 Task: Open a blank google sheet and write heading  Product price data  Add product name:-  ' TOMS Shoe, UGG  Shoe, Wolverine Shoe, Z-Coil Shoe, Adidas shoe, Gucci T-shirt, Louis Vuitton bag, Zara Shirt, H&M jeans, Chanel perfume. ' in May Last week sales are  5000 to 5050. product price in between:-  5000 to 10000. Save page auditingSalesTargets_202
Action: Mouse moved to (236, 166)
Screenshot: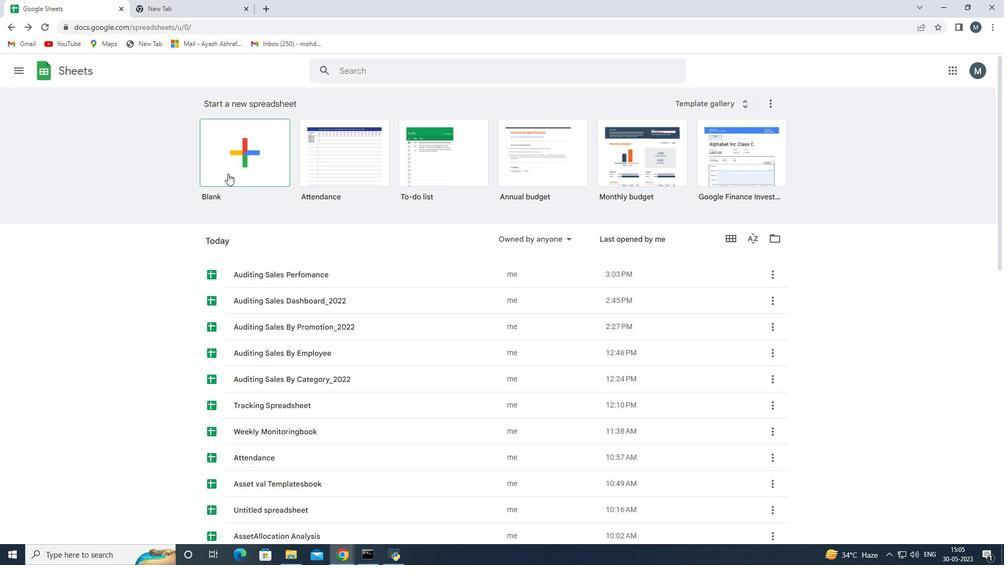 
Action: Mouse pressed left at (236, 166)
Screenshot: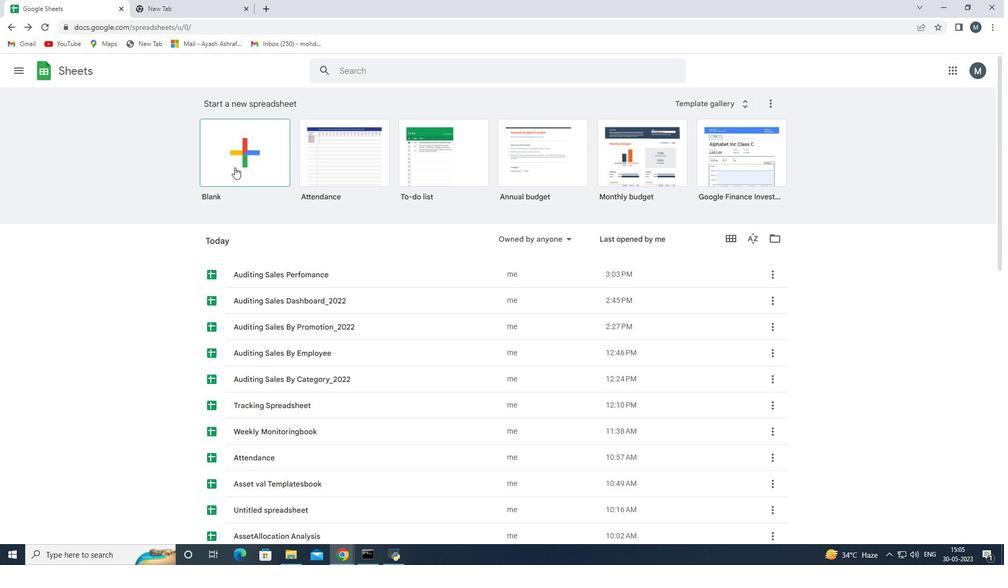 
Action: Mouse moved to (62, 145)
Screenshot: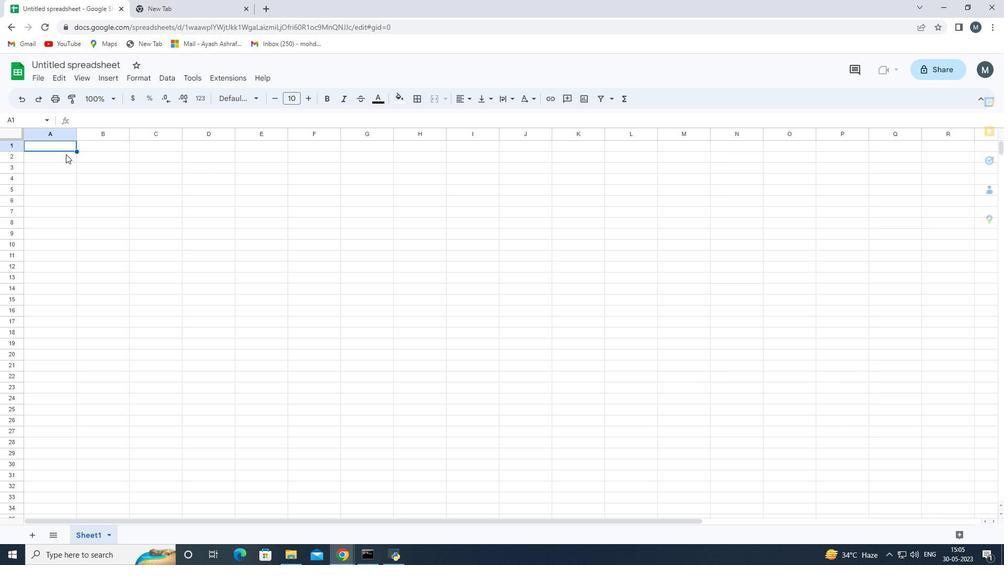 
Action: Mouse pressed left at (62, 145)
Screenshot: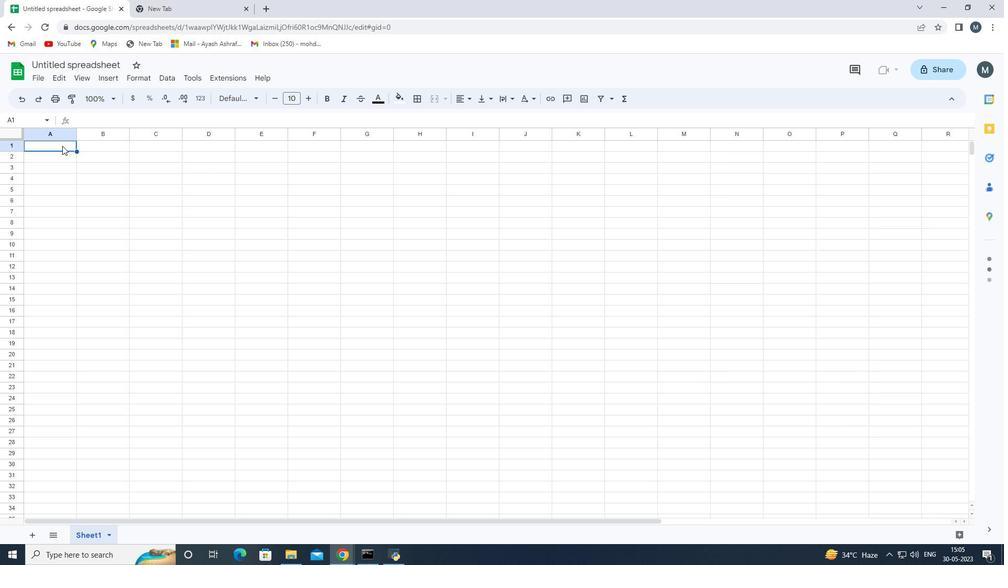 
Action: Mouse moved to (61, 145)
Screenshot: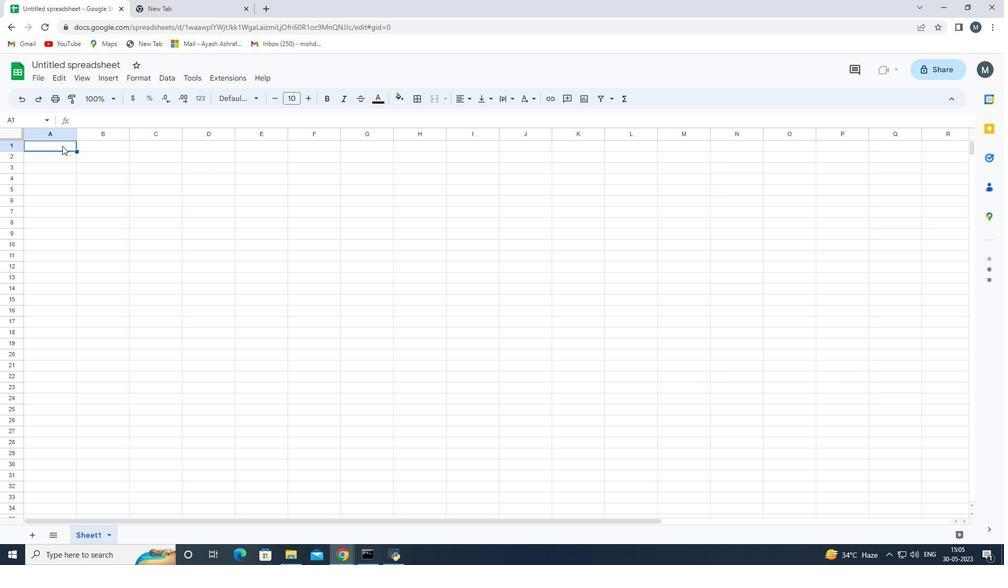 
Action: Mouse pressed left at (61, 145)
Screenshot: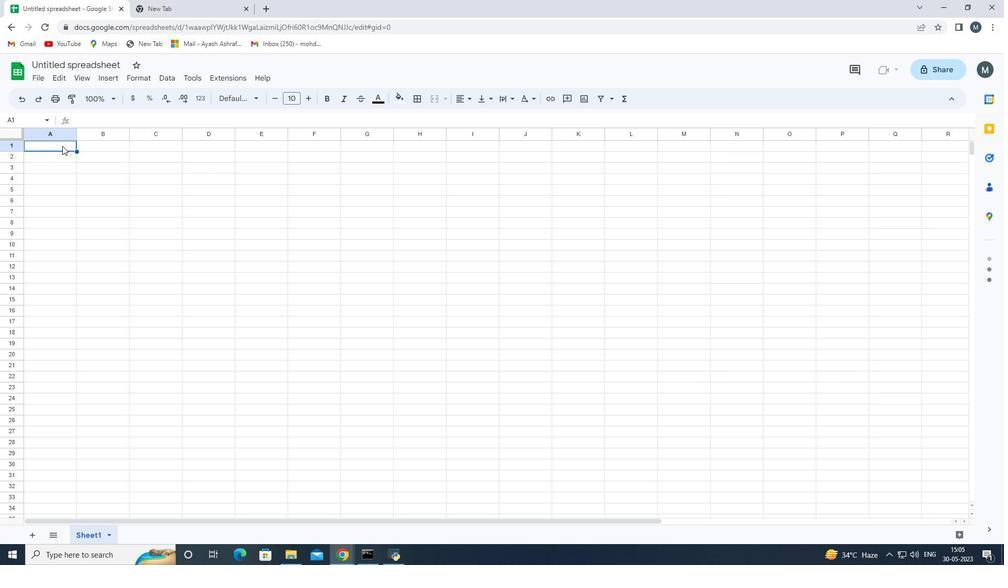 
Action: Key pressed <Key.shift>Product<Key.space><Key.shift>Price<Key.space><Key.shift>Data<Key.space><Key.enter><Key.shift>Product<Key.space><Key.shift>Na,e<Key.backspace><Key.backspace>me<Key.enter><Key.shift>To<Key.backspace><Key.caps_lock>OMS<Key.space>S<Key.caps_lock>hoe<Key.enter><Key.shift>UGG<Key.space>Shoe<Key.enter><Key.shift>Wolverine<Key.space><Key.shift>Sj<Key.backspace>hoe<Key.enter><Key.shift><Key.shift><Key.shift><Key.shift><Key.shift><Key.shift><Key.shift><Key.shift><Key.shift><Key.shift><Key.shift><Key.shift><Key.shift><Key.shift><Key.shift><Key.shift><Key.shift><Key.shift><Key.shift><Key.shift><Key.shift><Key.shift><Key.shift><Key.shift><Key.shift>Z-<Key.shift>Coil<Key.space><Key.shift>Shoe<Key.enter><Key.shift>Adidas<Key.space><Key.shift>Shoe<Key.enter><Key.shift>Gucci<Key.space><Key.shift>R-<Key.shift>Shirt<Key.enter>
Screenshot: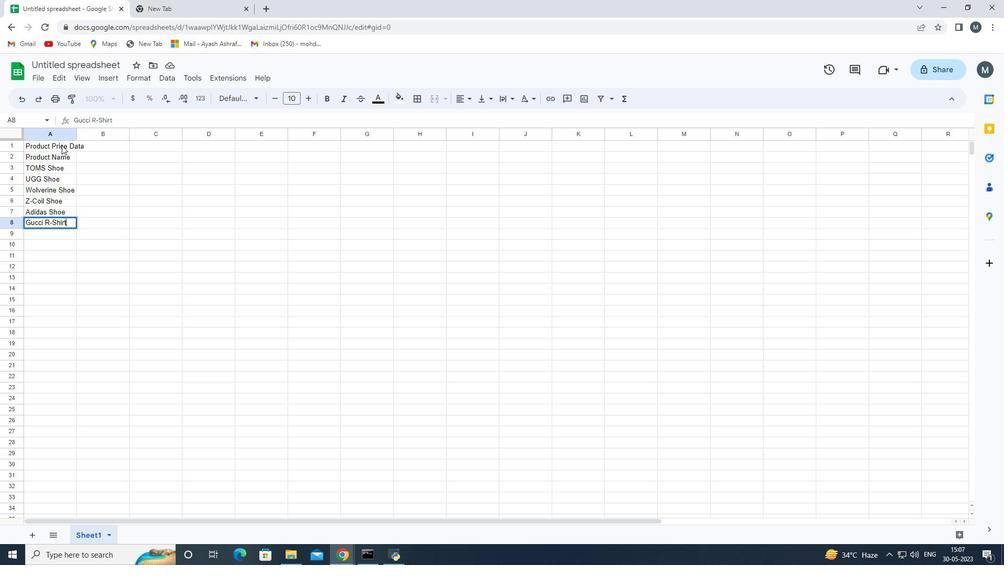 
Action: Mouse moved to (52, 223)
Screenshot: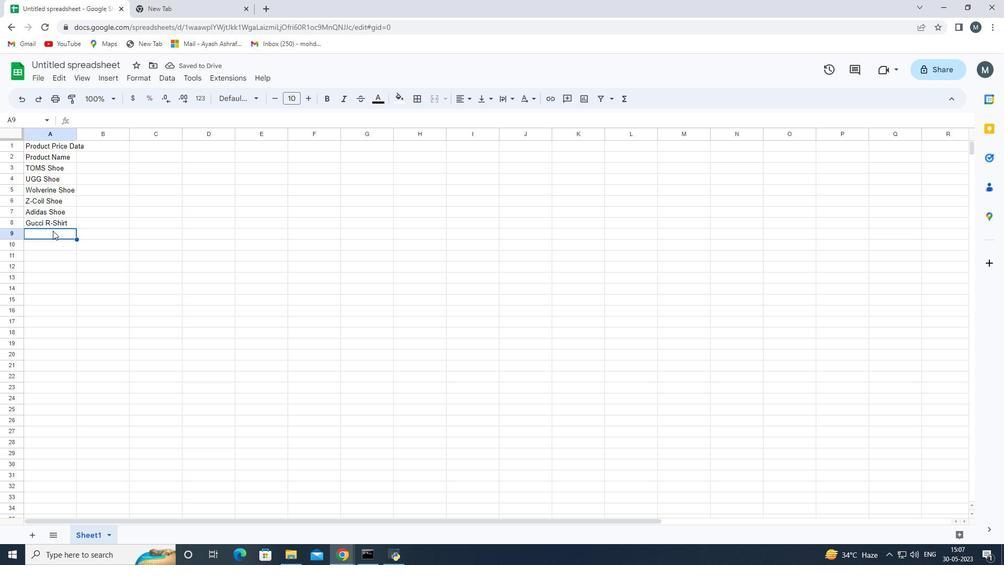 
Action: Mouse pressed left at (52, 223)
Screenshot: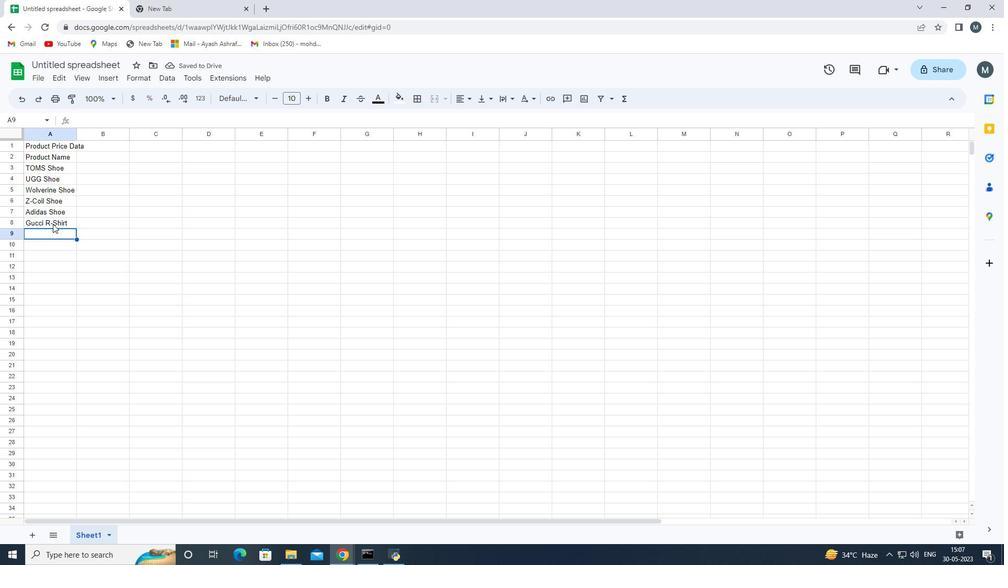 
Action: Mouse pressed left at (52, 223)
Screenshot: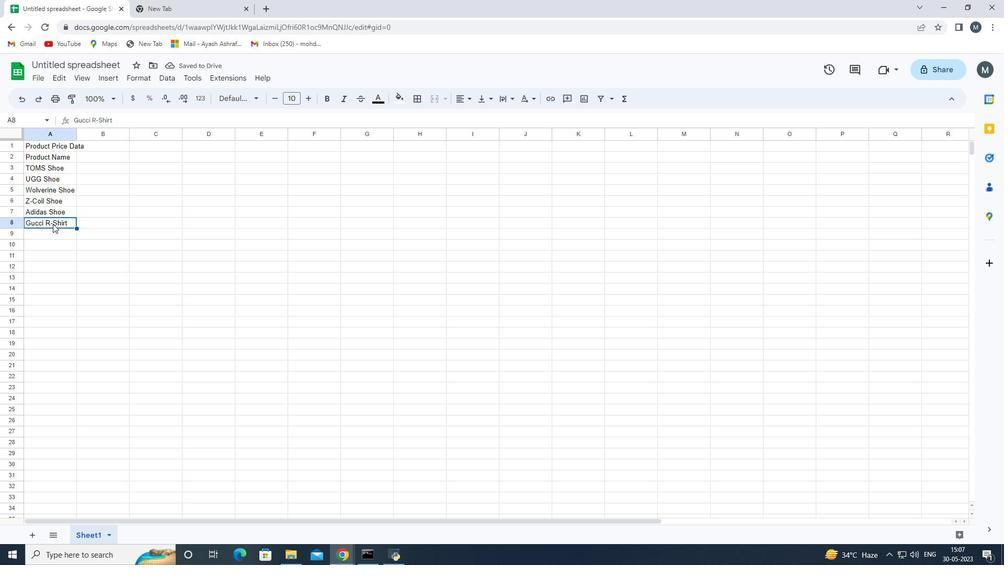 
Action: Mouse moved to (49, 221)
Screenshot: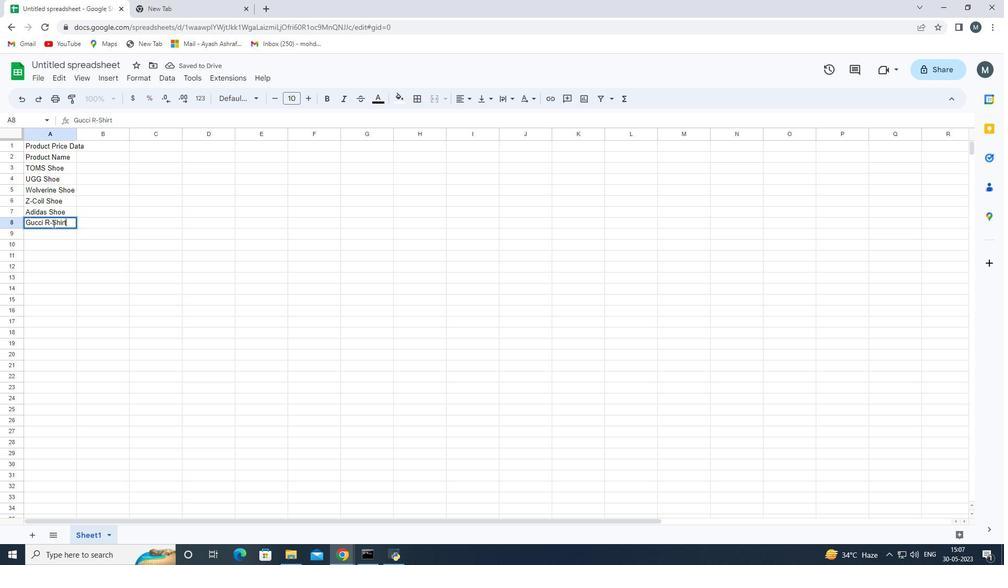 
Action: Mouse pressed left at (49, 221)
Screenshot: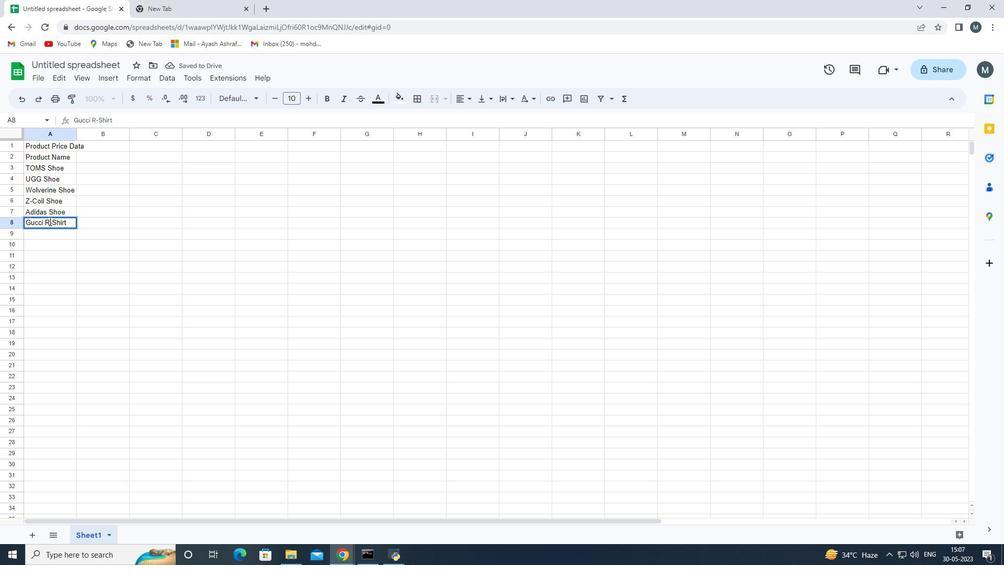 
Action: Mouse moved to (60, 222)
Screenshot: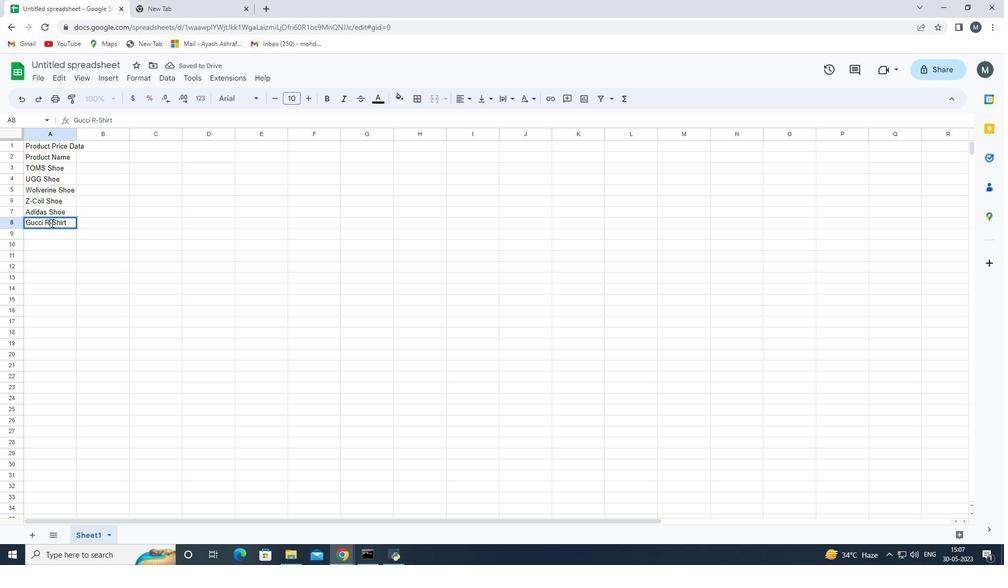 
Action: Key pressed <Key.backspace><Key.shift>T
Screenshot: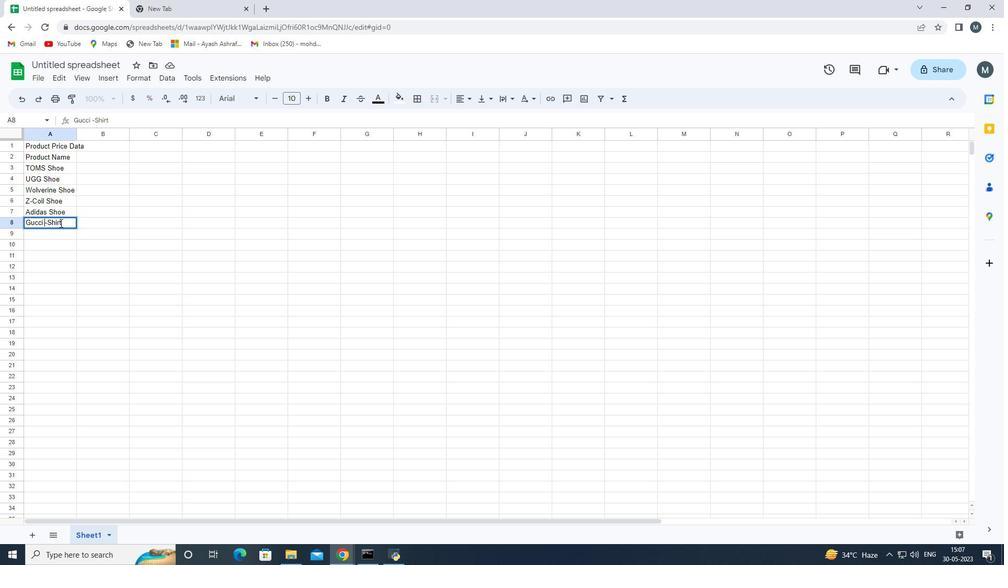 
Action: Mouse moved to (61, 233)
Screenshot: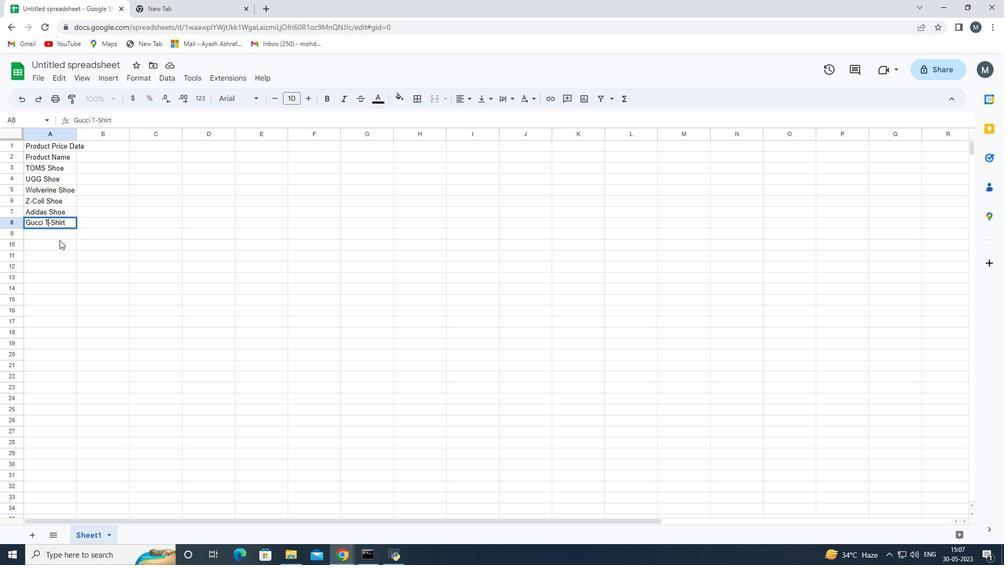 
Action: Mouse pressed left at (61, 233)
Screenshot: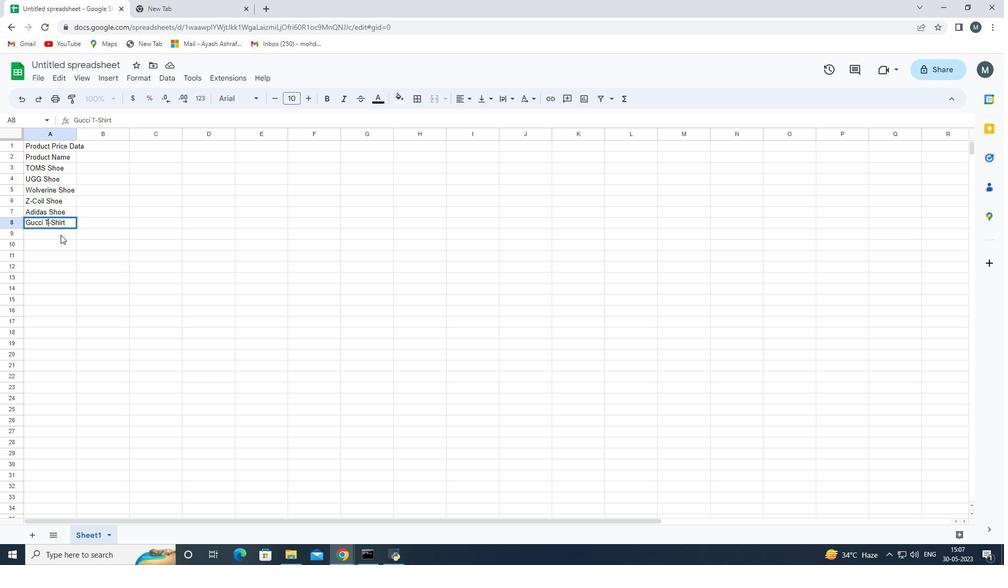 
Action: Key pressed <Key.shift>Louis<Key.space><Key.shift>Vuitton<Key.space><Key.shift>bag<Key.enter><Key.shift>Zara<Key.space><Key.shift>Shirt<Key.enter><Key.shift>H<Key.shift><Key.shift>&M<Key.space><Key.shift>Jeans<Key.space><Key.enter><Key.shift>Chanel<Key.space><Key.shift>Perfume<Key.enter>
Screenshot: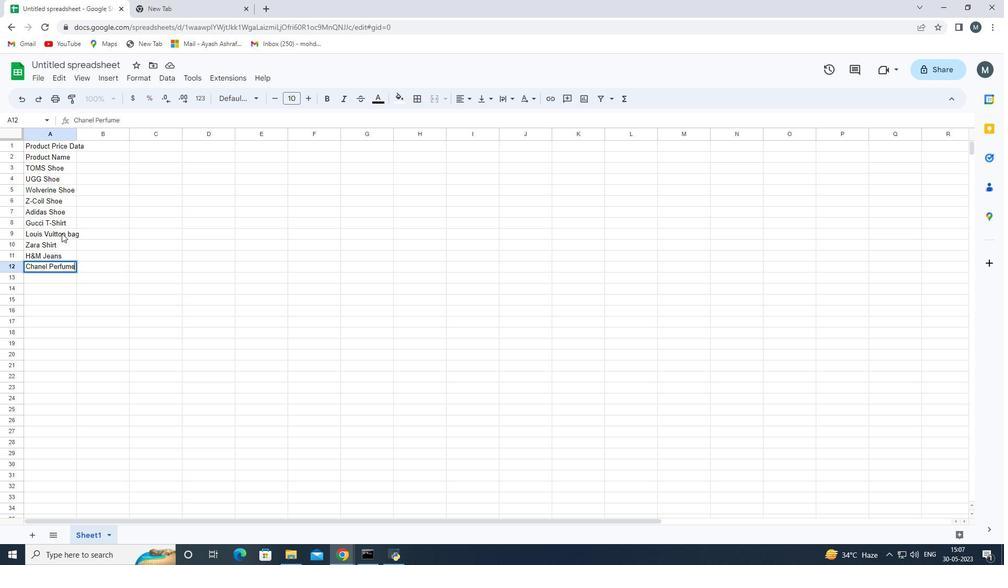 
Action: Mouse moved to (76, 133)
Screenshot: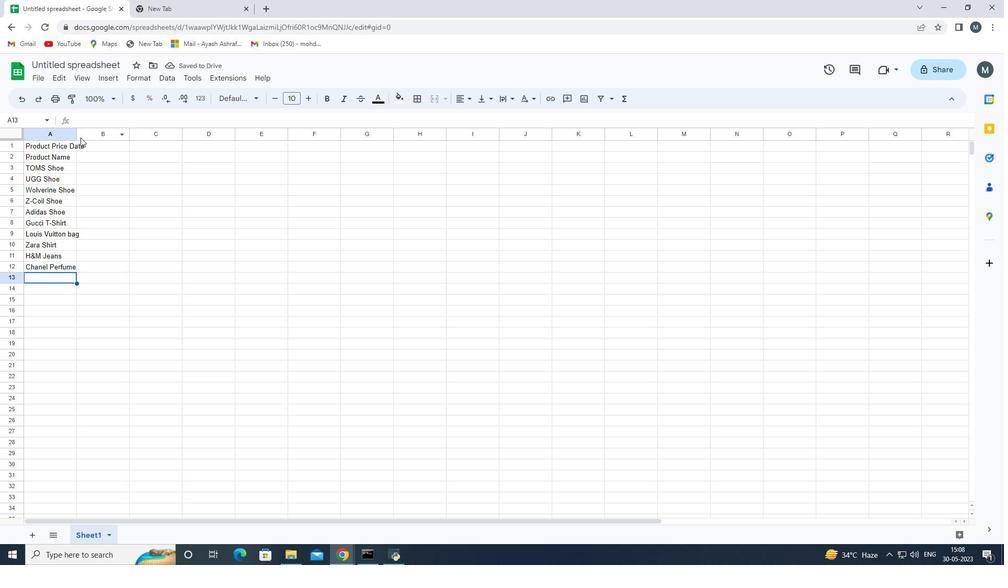 
Action: Mouse pressed left at (76, 133)
Screenshot: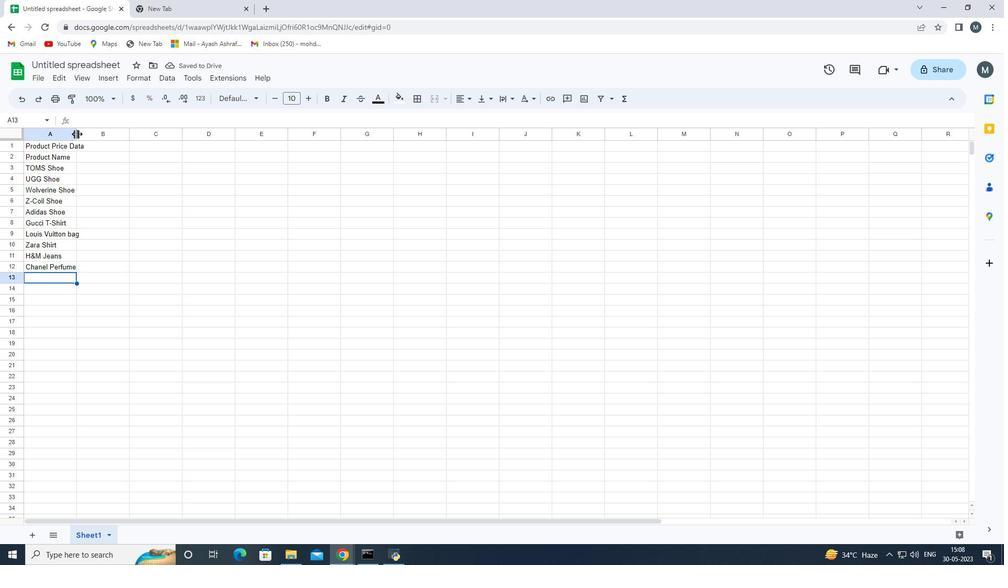 
Action: Mouse moved to (113, 145)
Screenshot: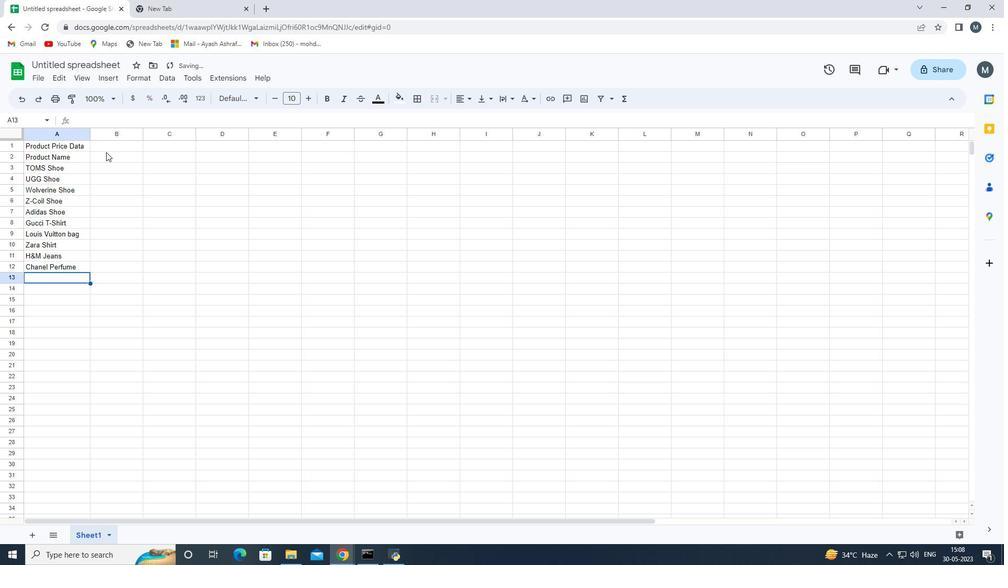 
Action: Mouse pressed left at (113, 145)
Screenshot: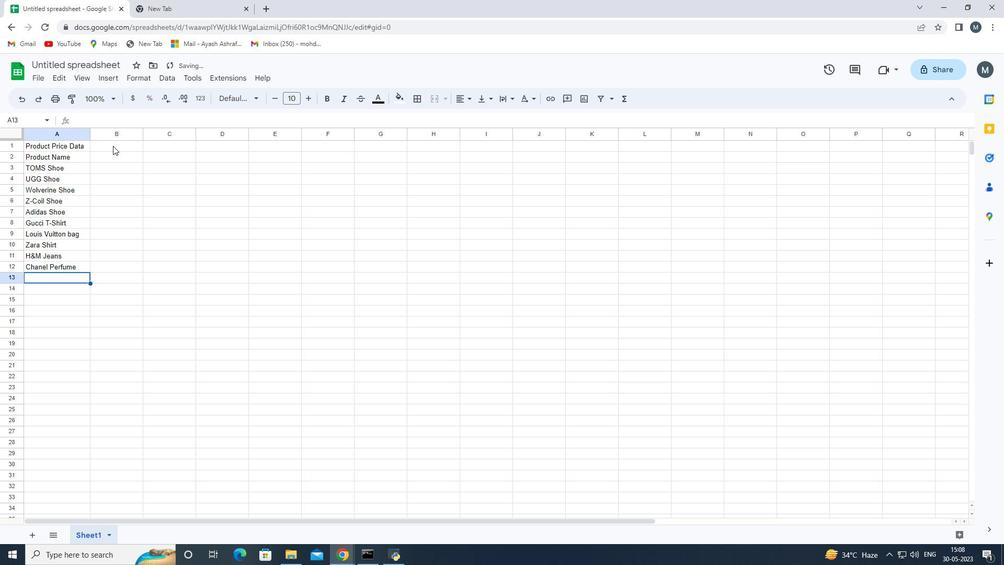 
Action: Mouse moved to (113, 145)
Screenshot: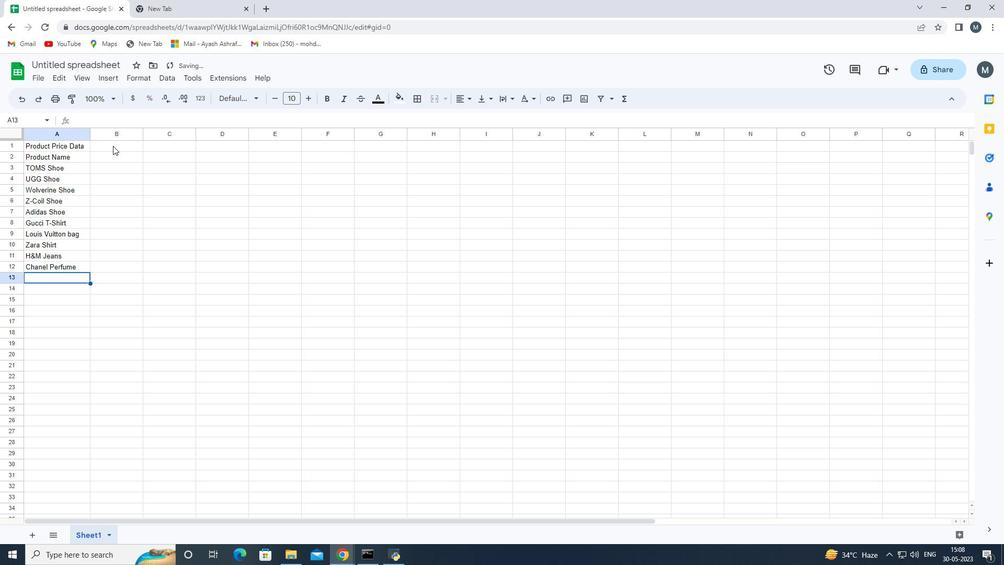
Action: Mouse pressed left at (113, 145)
Screenshot: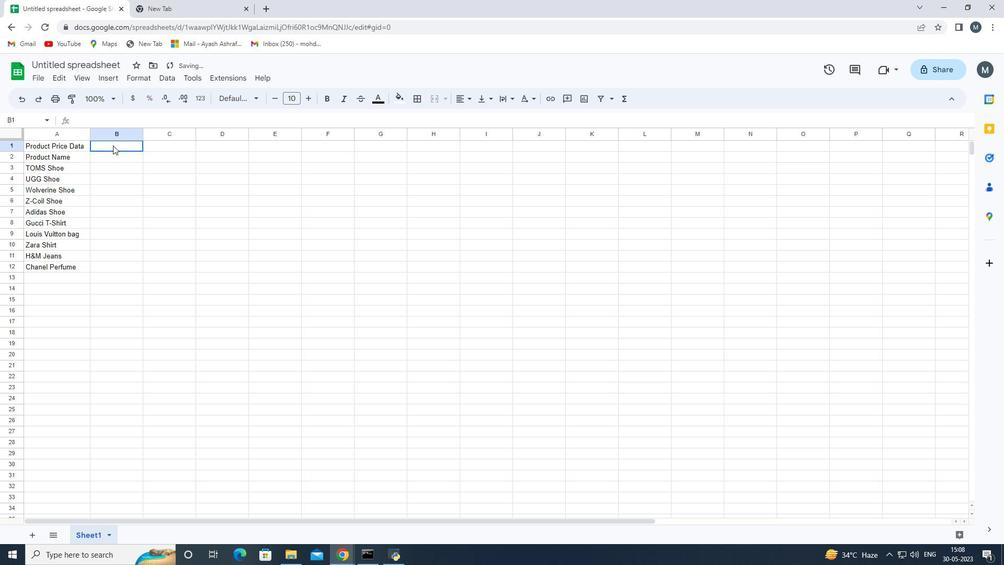 
Action: Mouse pressed left at (113, 145)
Screenshot: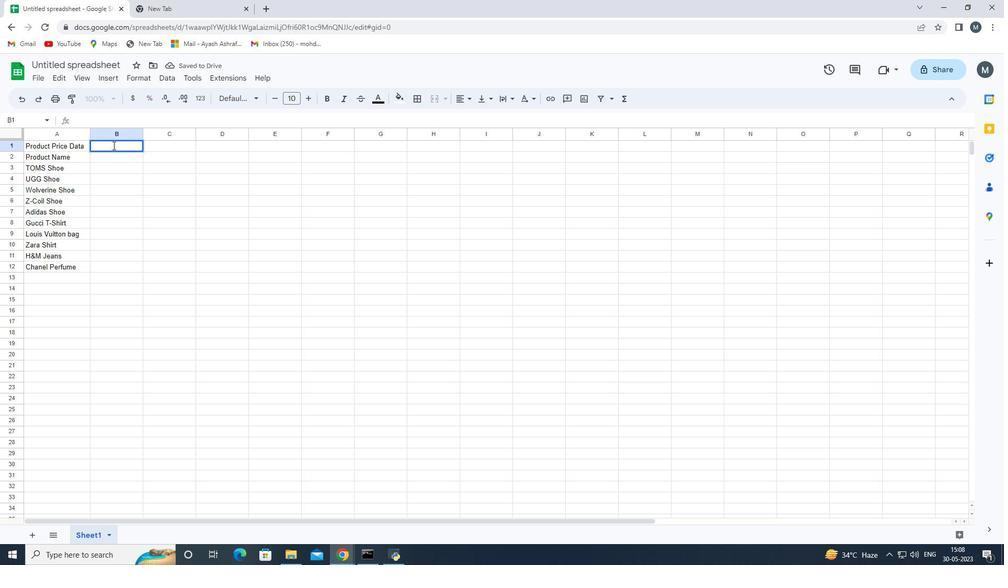 
Action: Key pressed 1<Key.enter>
Screenshot: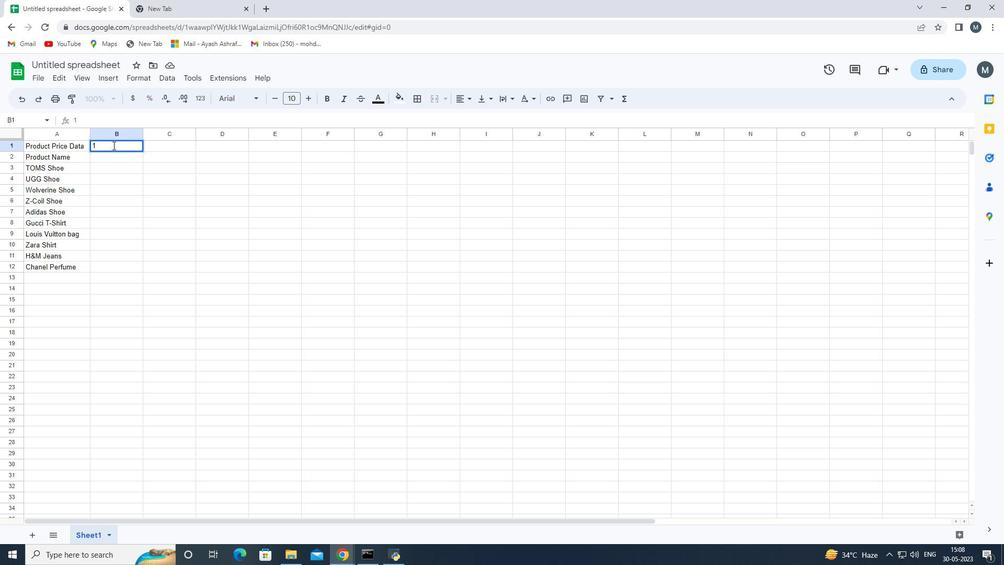 
Action: Mouse moved to (113, 143)
Screenshot: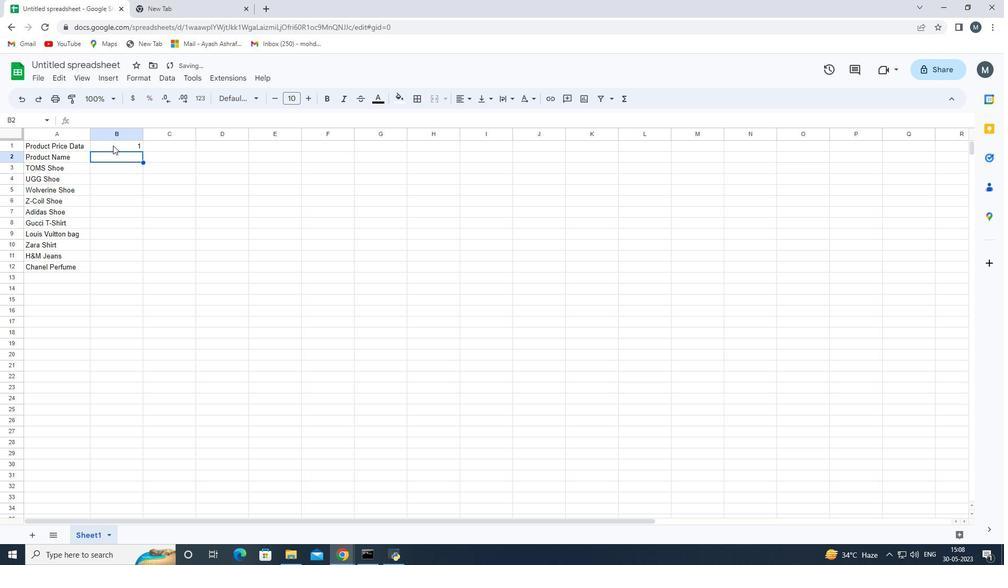 
Action: Mouse pressed left at (113, 143)
Screenshot: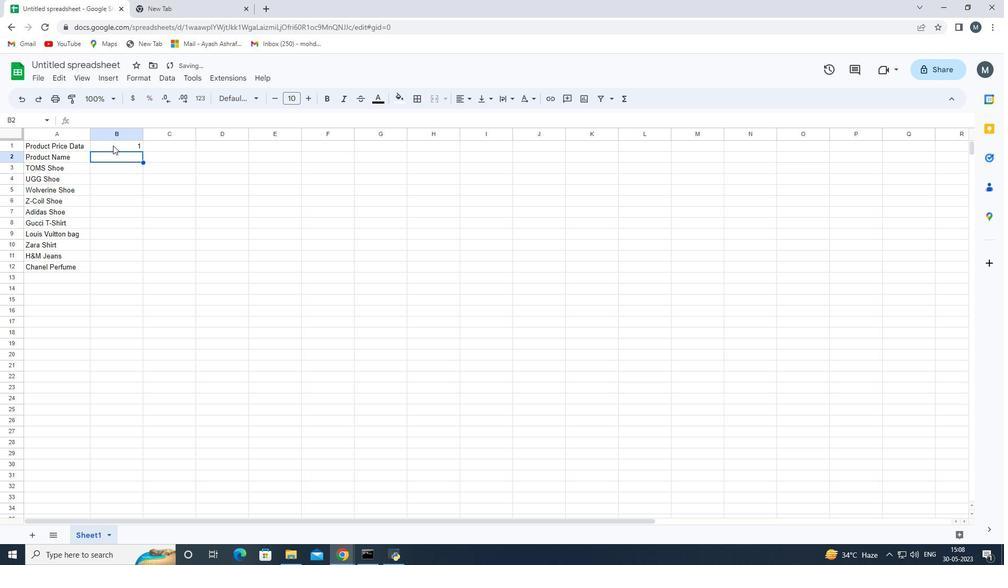 
Action: Mouse pressed left at (113, 143)
Screenshot: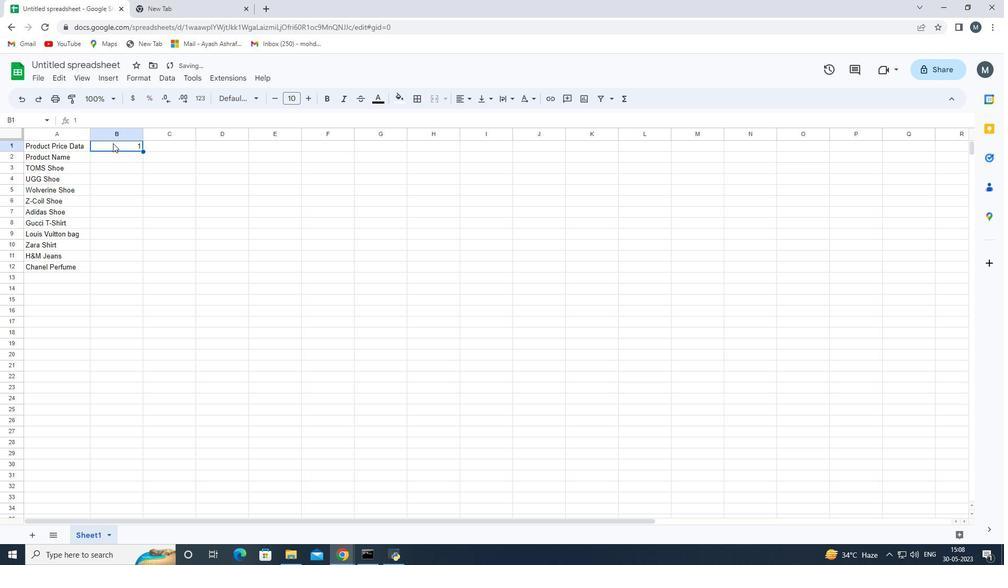 
Action: Mouse moved to (112, 145)
Screenshot: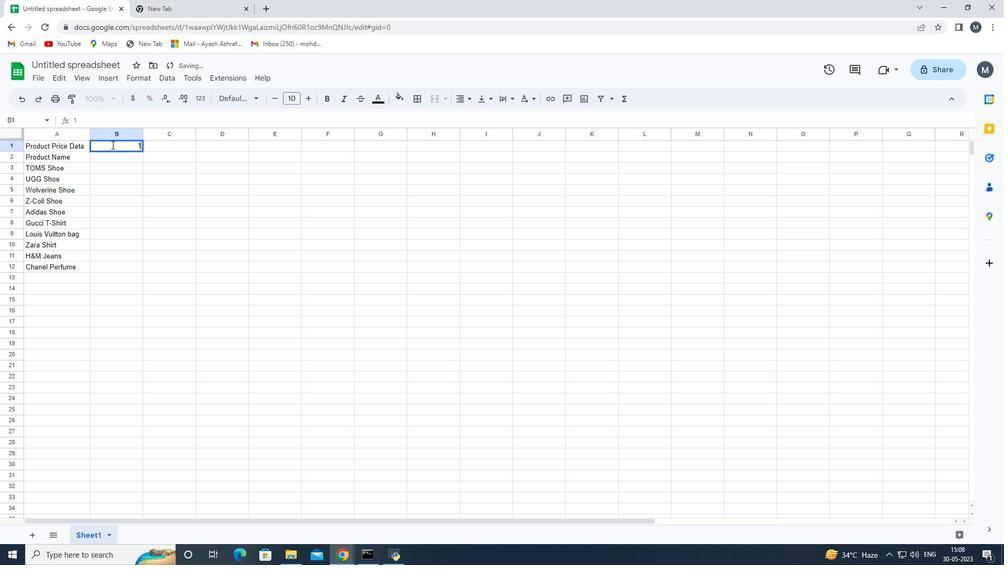 
Action: Key pressed <Key.backspace>
Screenshot: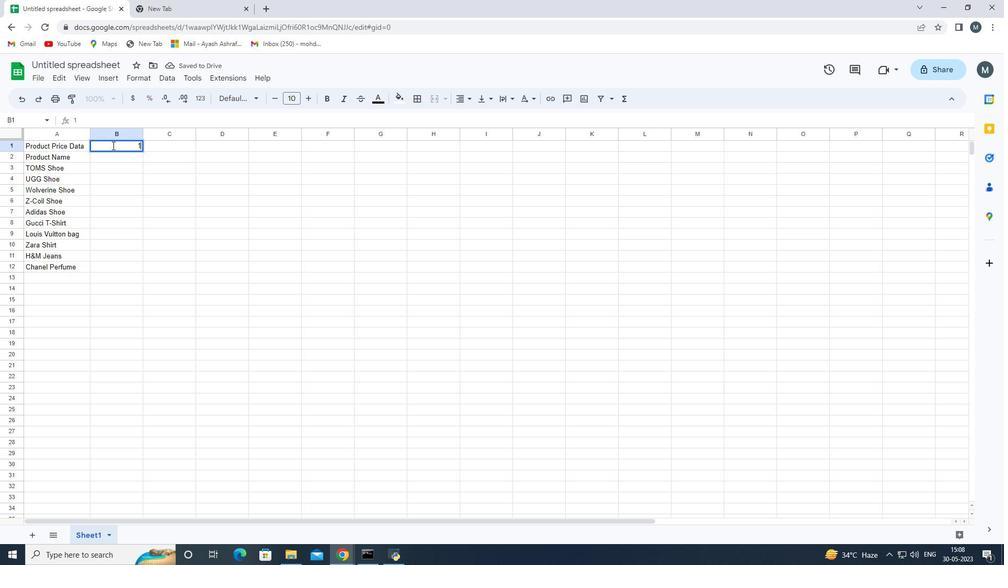 
Action: Mouse moved to (129, 148)
Screenshot: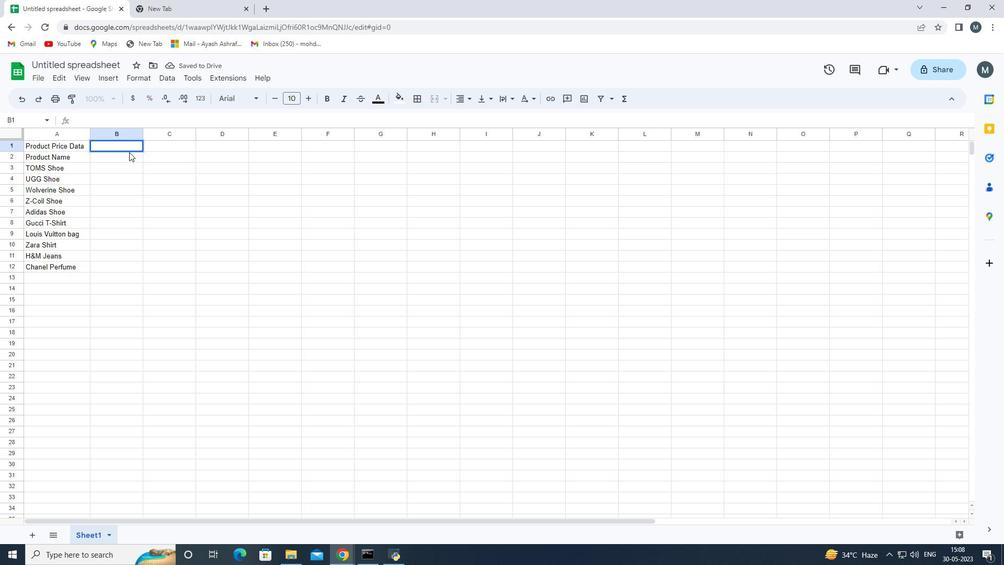 
Action: Mouse pressed left at (129, 148)
Screenshot: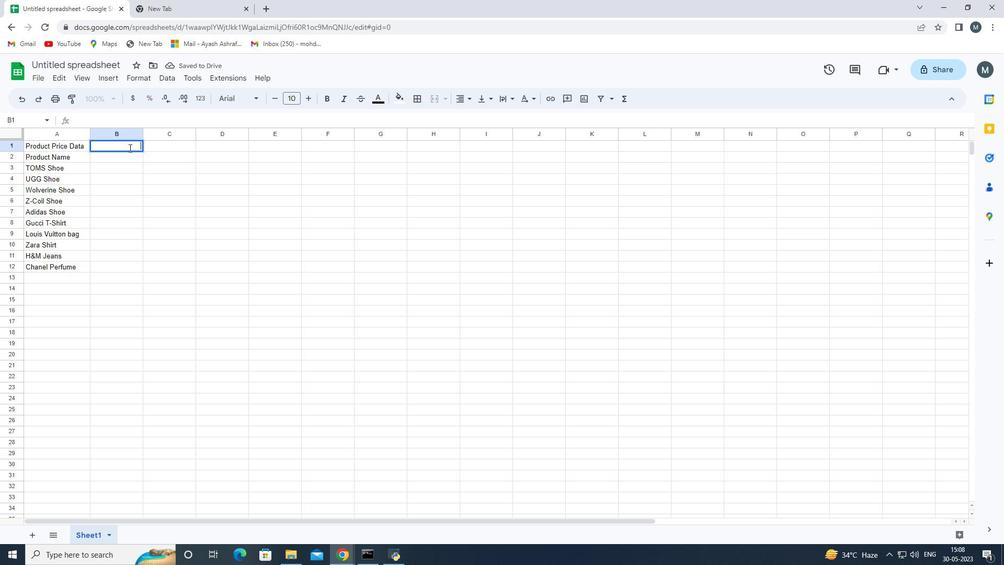 
Action: Mouse moved to (110, 146)
Screenshot: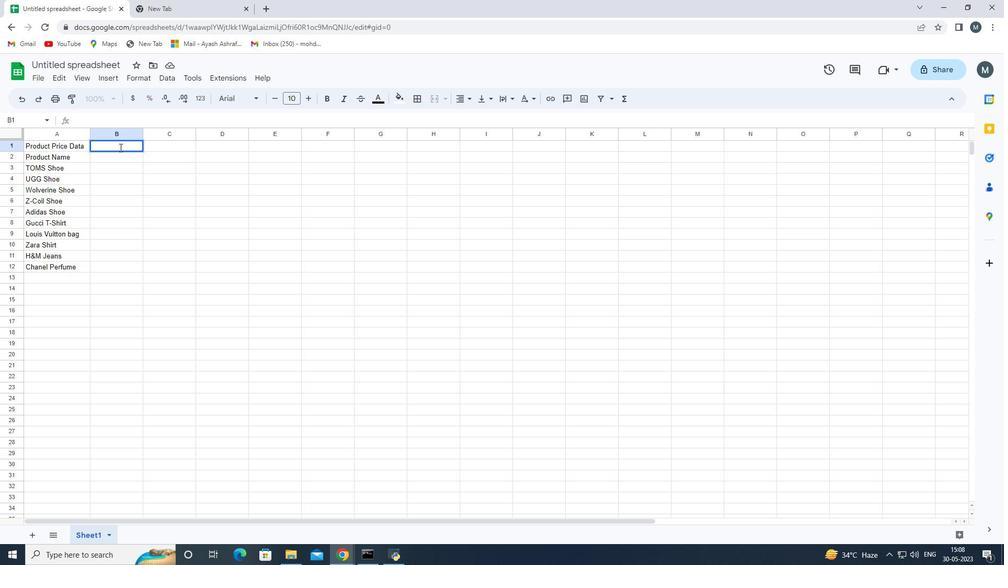 
Action: Mouse pressed left at (110, 146)
Screenshot: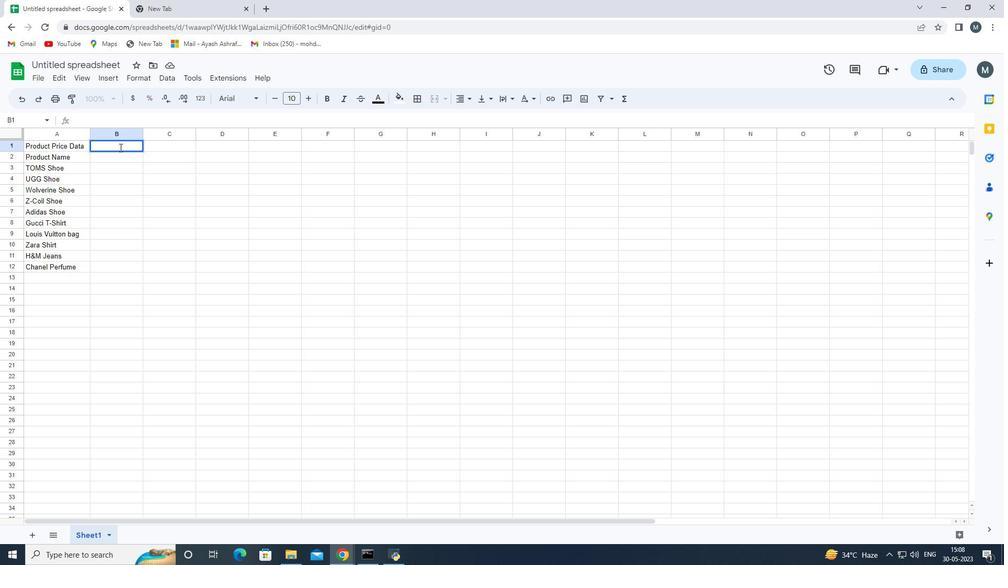 
Action: Key pressed <Key.shift>MAy<Key.space><Key.backspace><Key.backspace><Key.backspace>ay<Key.space><Key.shift><Key.shift>Last<Key.space>week<Key.space><Key.shift>Slaes<Key.space><Key.enter>
Screenshot: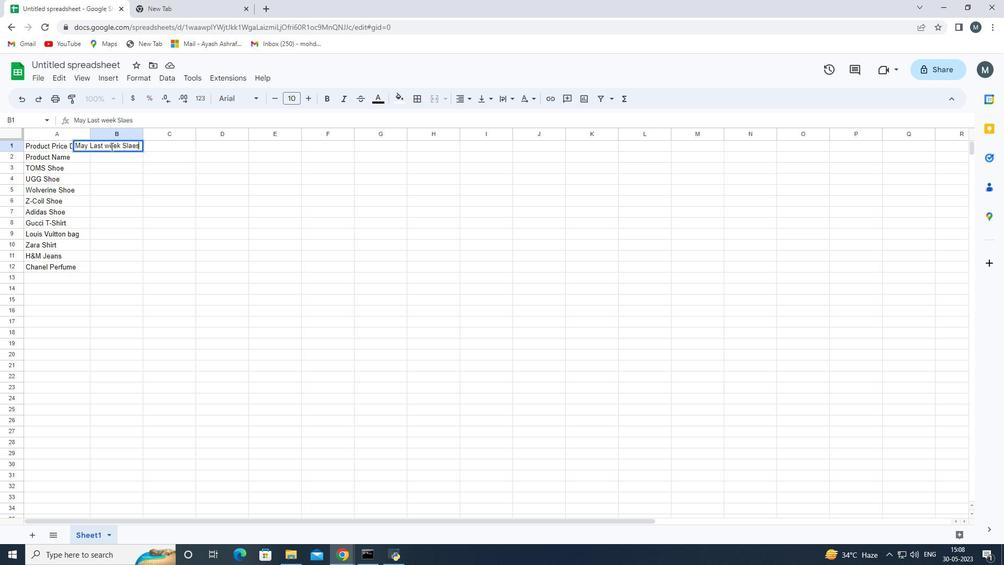 
Action: Mouse moved to (144, 132)
Screenshot: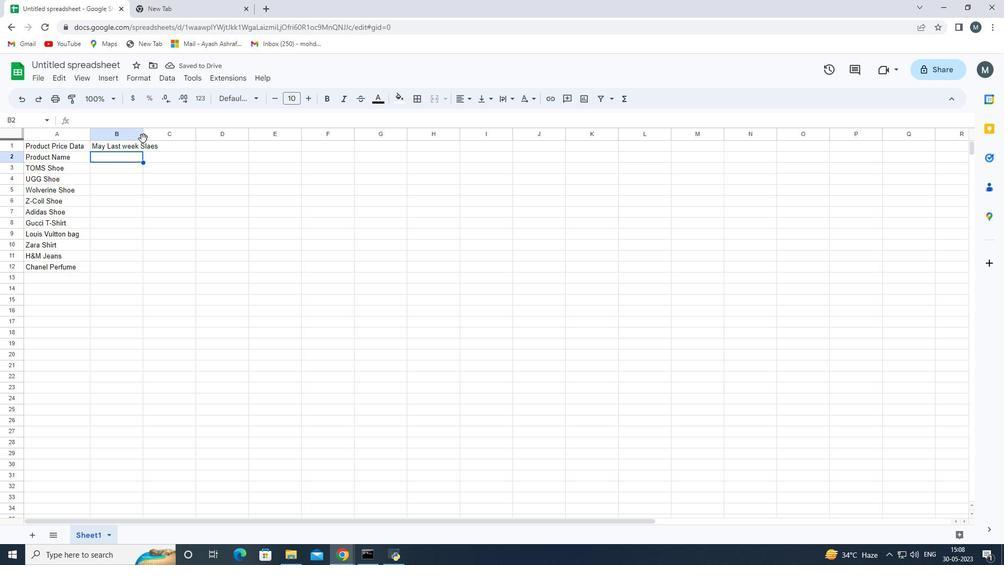 
Action: Mouse pressed left at (144, 132)
Screenshot: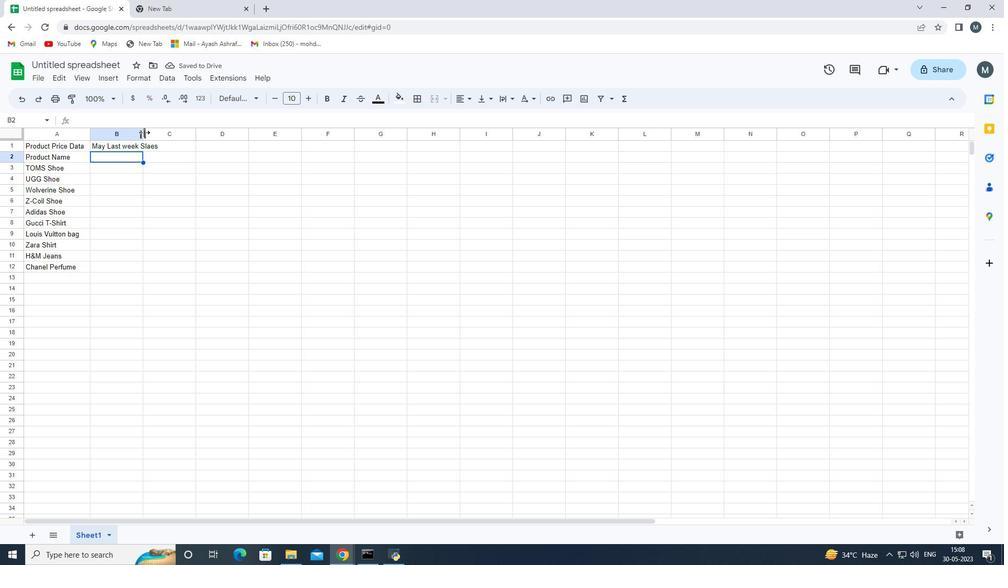 
Action: Mouse moved to (115, 155)
Screenshot: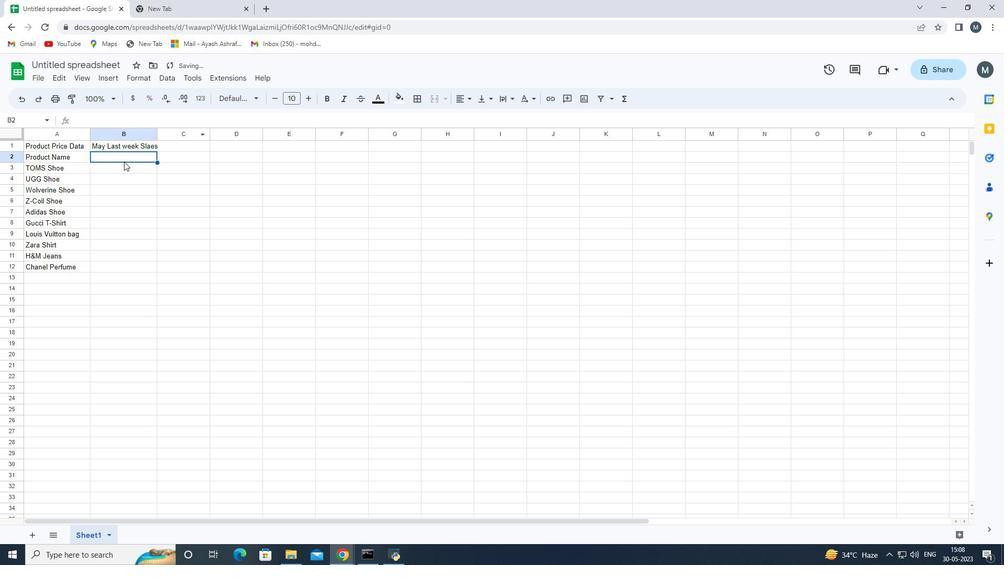 
Action: Mouse pressed left at (115, 155)
Screenshot: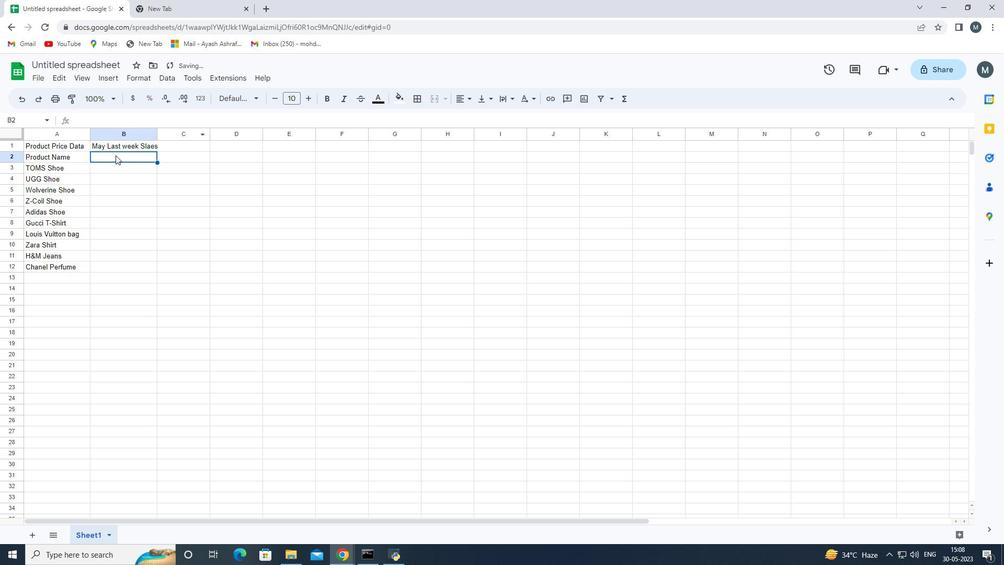 
Action: Mouse pressed left at (115, 155)
Screenshot: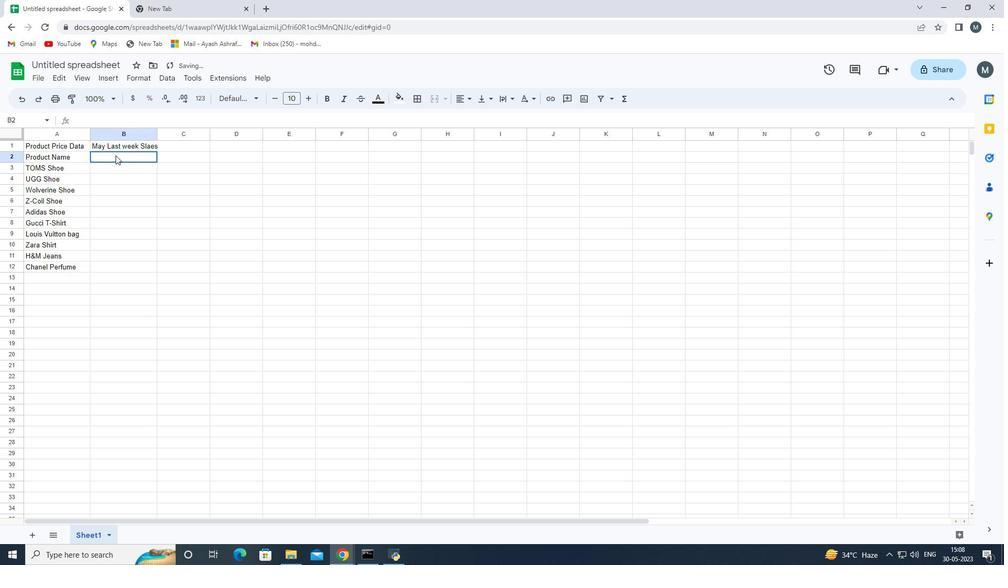 
Action: Mouse moved to (489, 154)
Screenshot: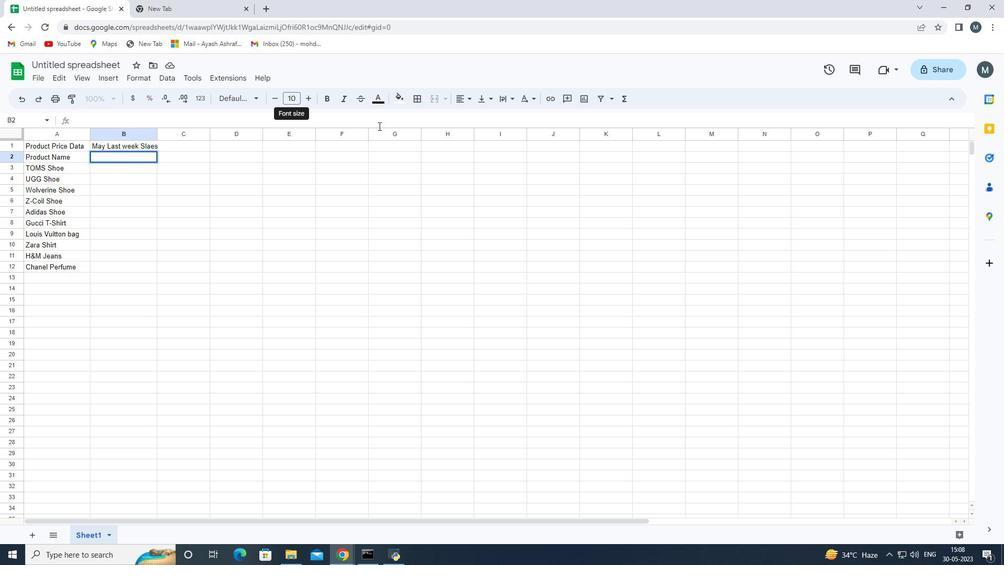 
Action: Key pressed 5000<Key.enter>
Screenshot: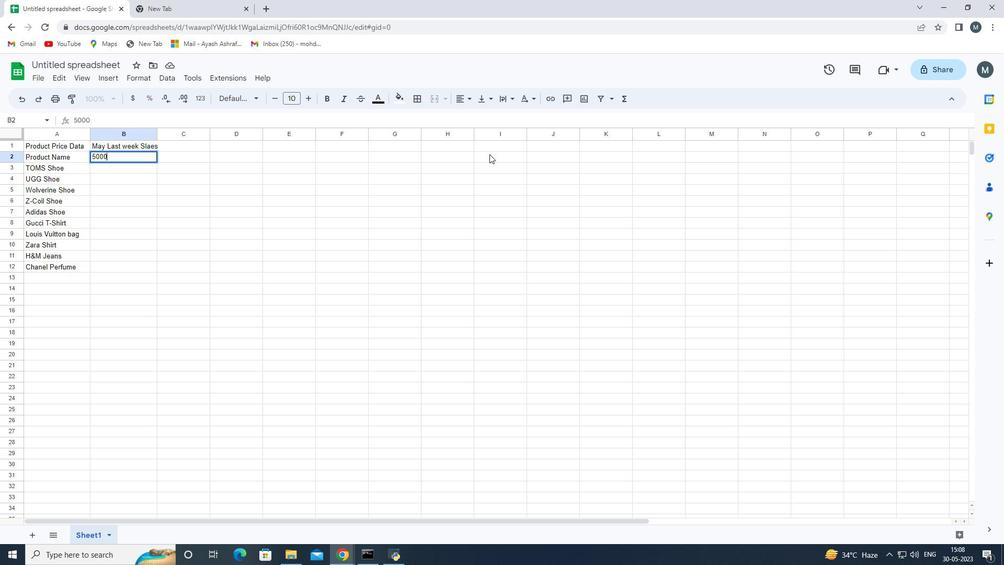 
Action: Mouse moved to (1005, 245)
Screenshot: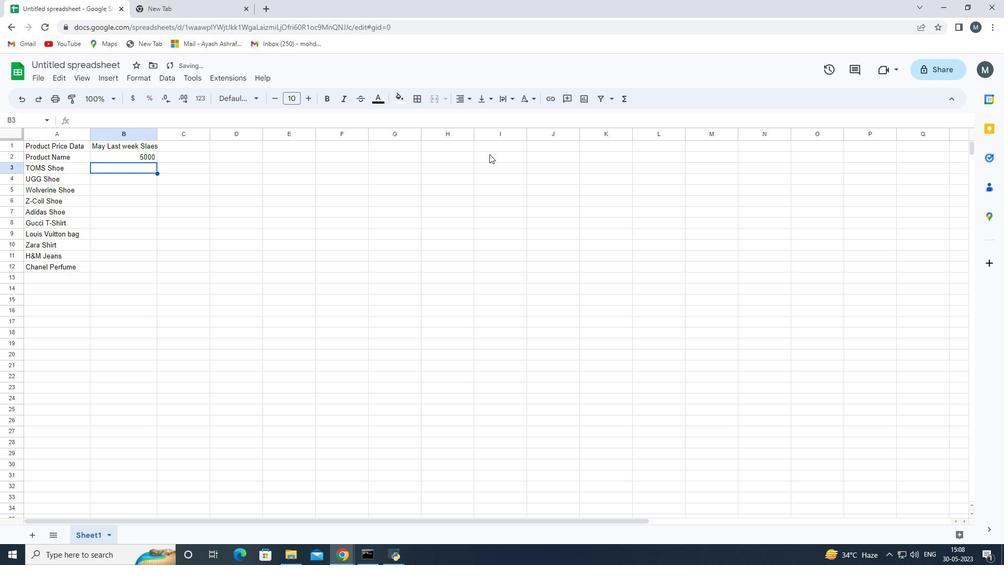 
Action: Key pressed 5010<Key.enter>5011<Key.enter>
Screenshot: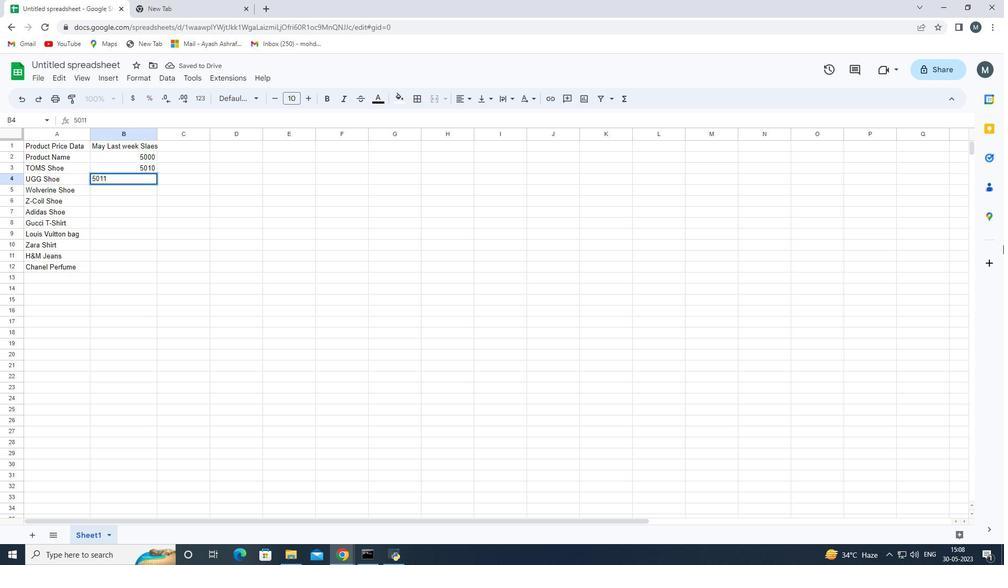 
Action: Mouse moved to (1004, 273)
Screenshot: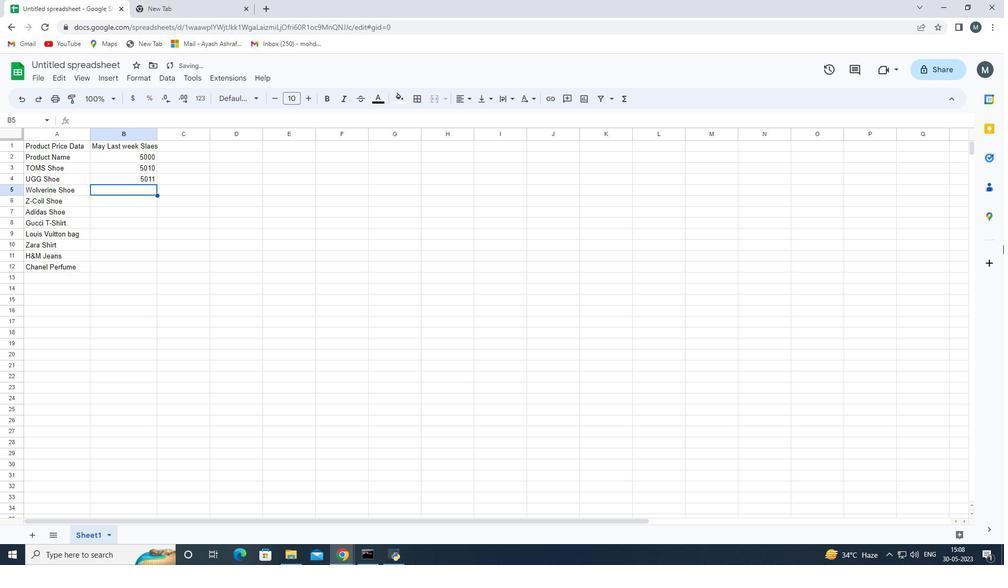 
Action: Key pressed 5022<Key.enter>50
Screenshot: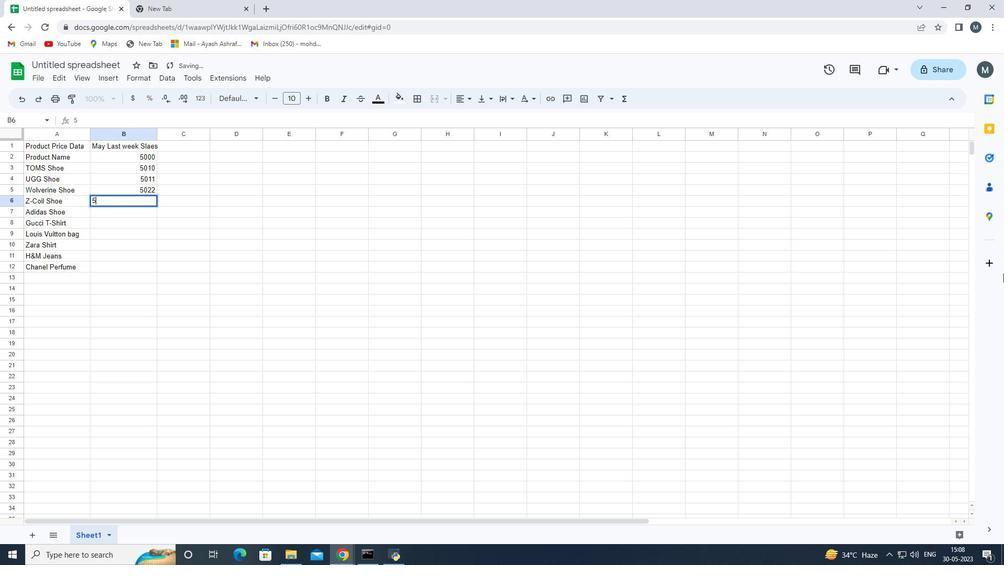 
Action: Mouse moved to (1004, 299)
Screenshot: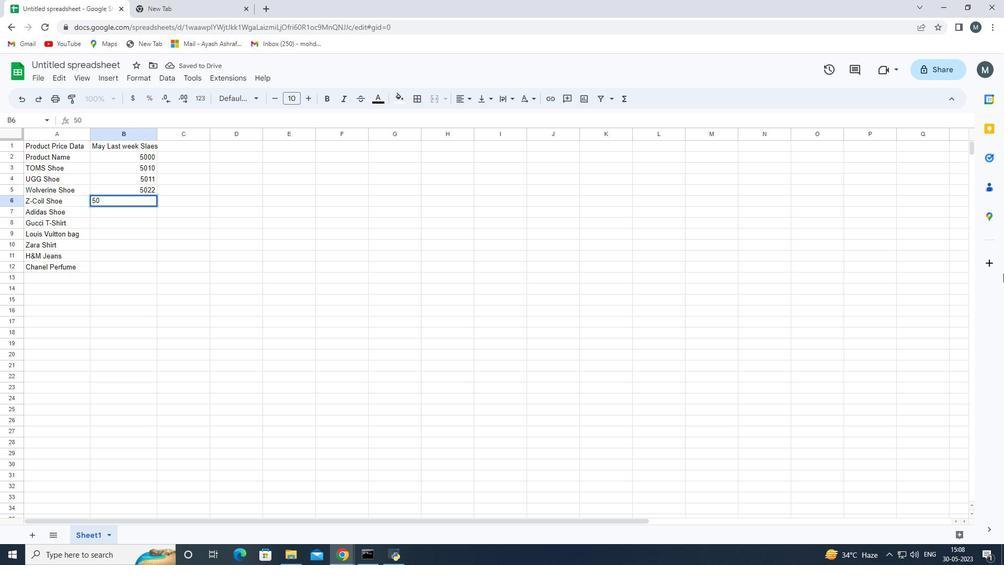 
Action: Key pressed 39<Key.enter>5040<Key.enter>
Screenshot: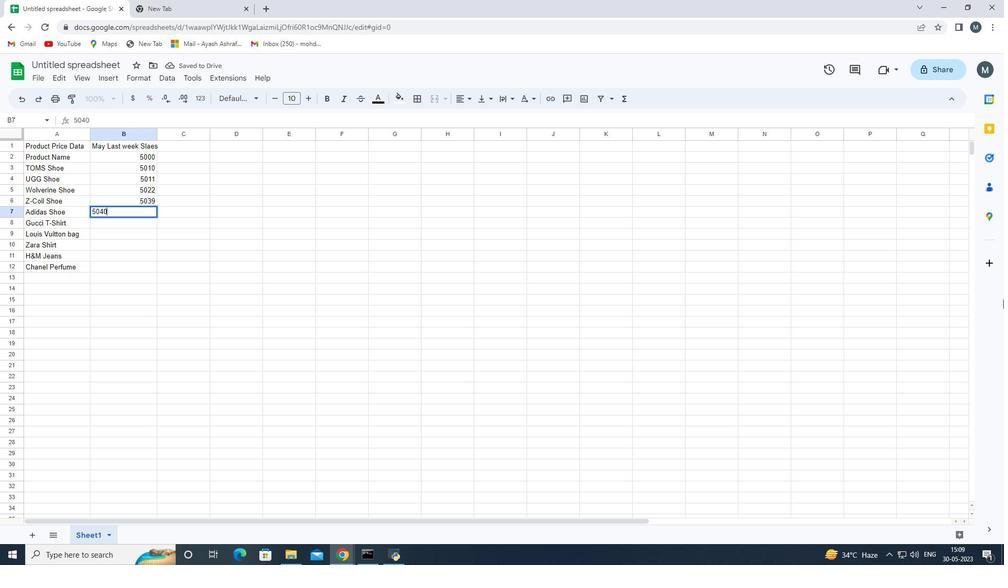 
Action: Mouse moved to (1004, 297)
Screenshot: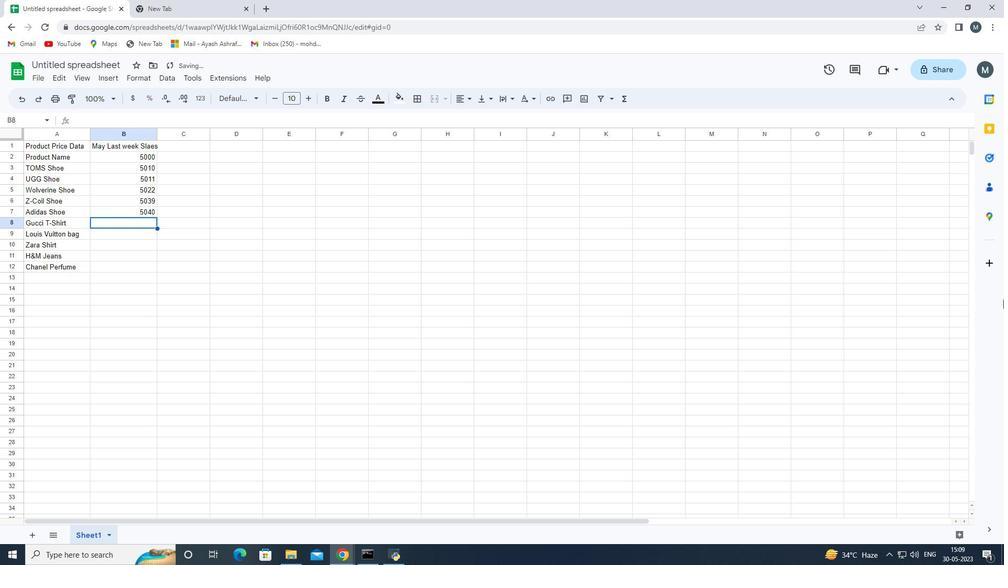 
Action: Key pressed 5032<Key.enter>5023<Key.enter>5021<Key.enter>5049<Key.enter>5050<Key.enter>
Screenshot: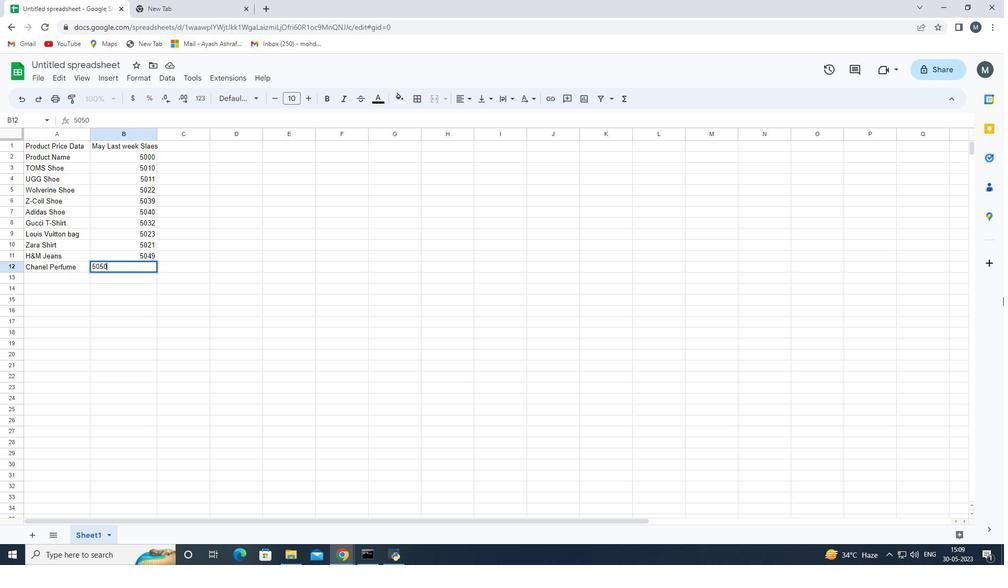 
Action: Mouse moved to (158, 137)
Screenshot: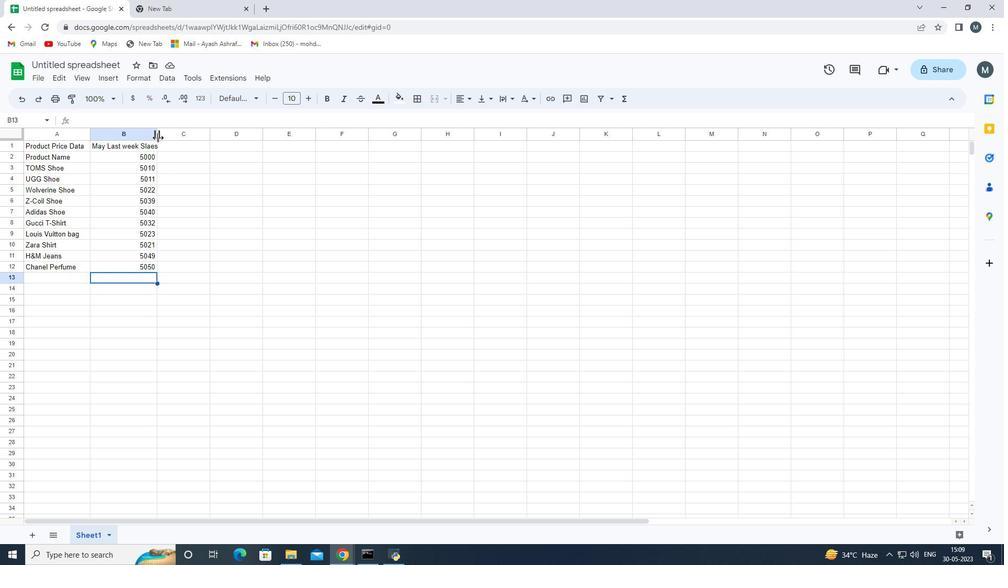 
Action: Mouse pressed left at (158, 137)
Screenshot: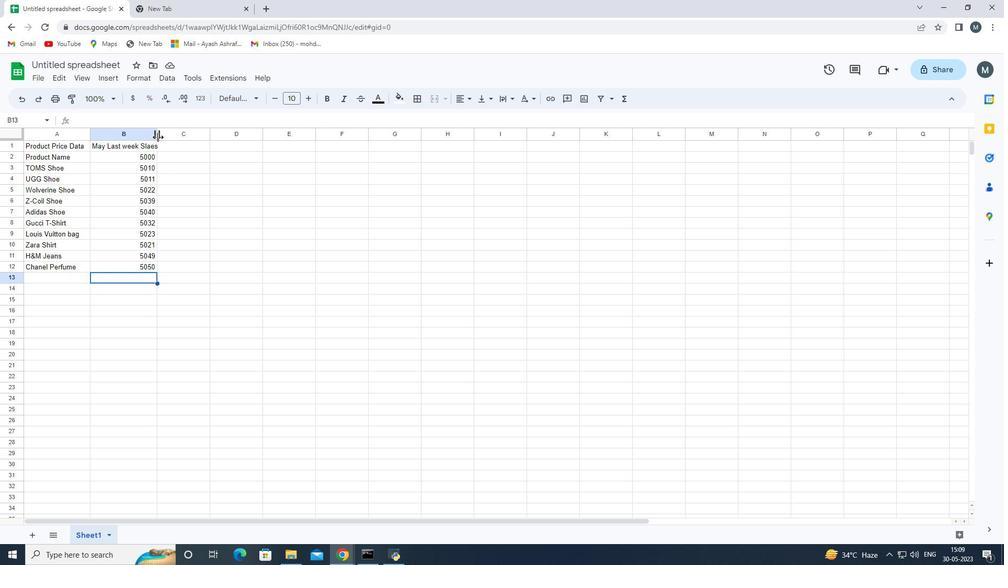 
Action: Mouse moved to (187, 144)
Screenshot: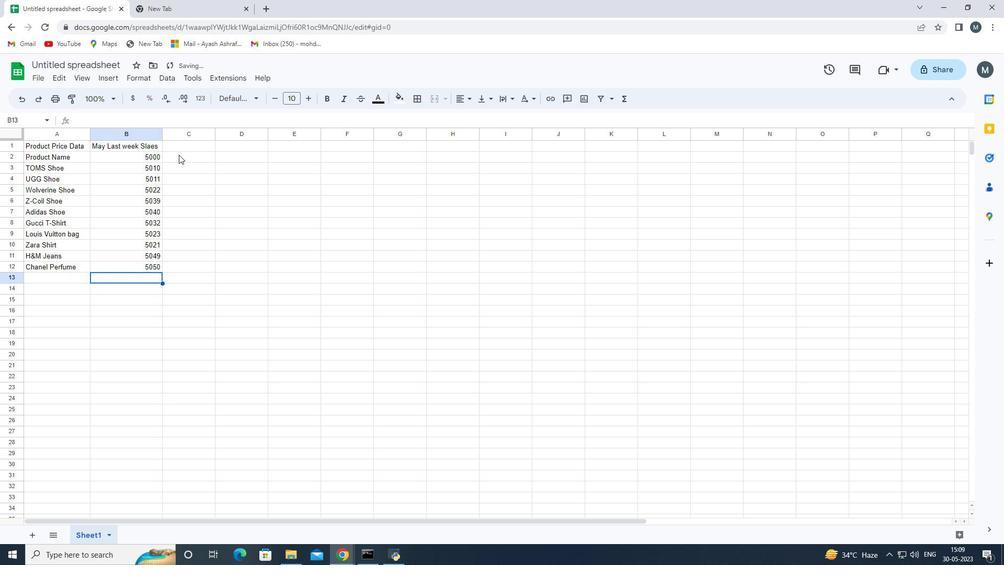 
Action: Mouse pressed left at (187, 144)
Screenshot: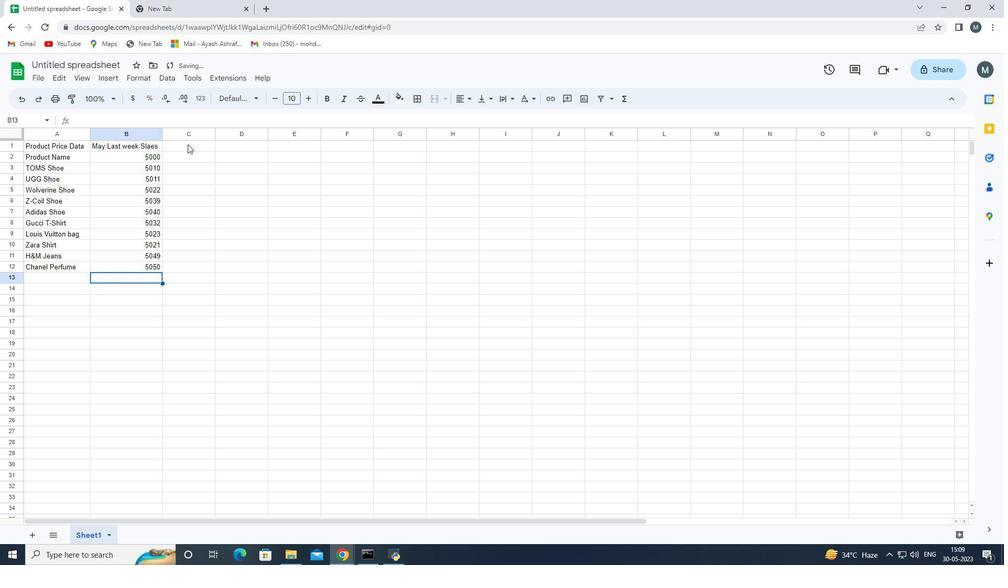 
Action: Mouse pressed left at (187, 144)
Screenshot: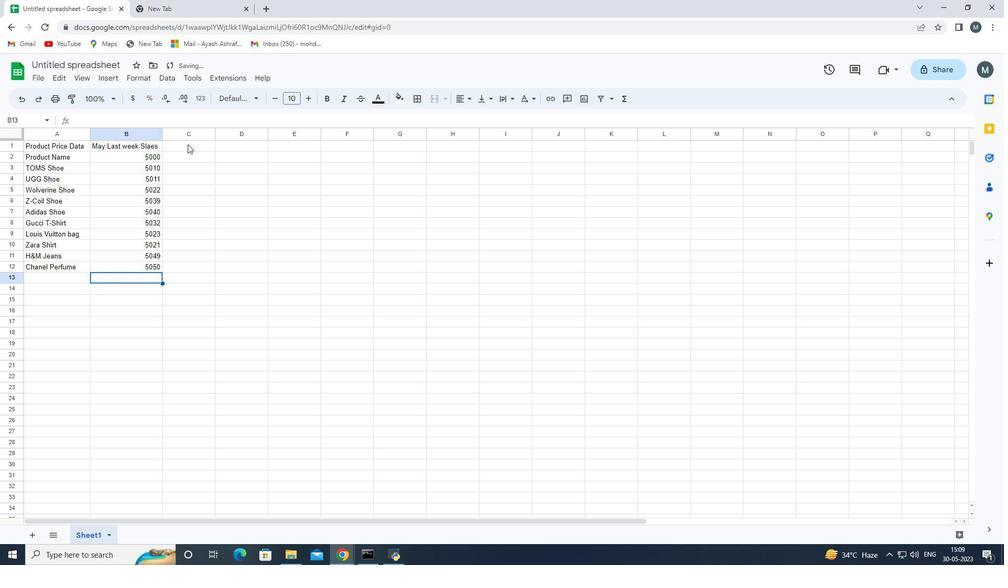 
Action: Mouse moved to (129, 145)
Screenshot: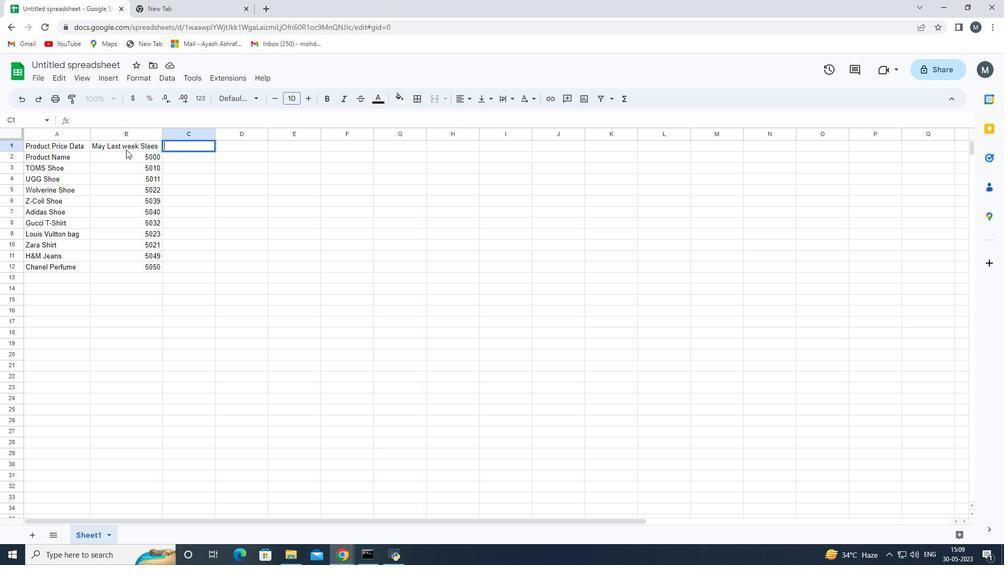 
Action: Mouse pressed left at (129, 145)
Screenshot: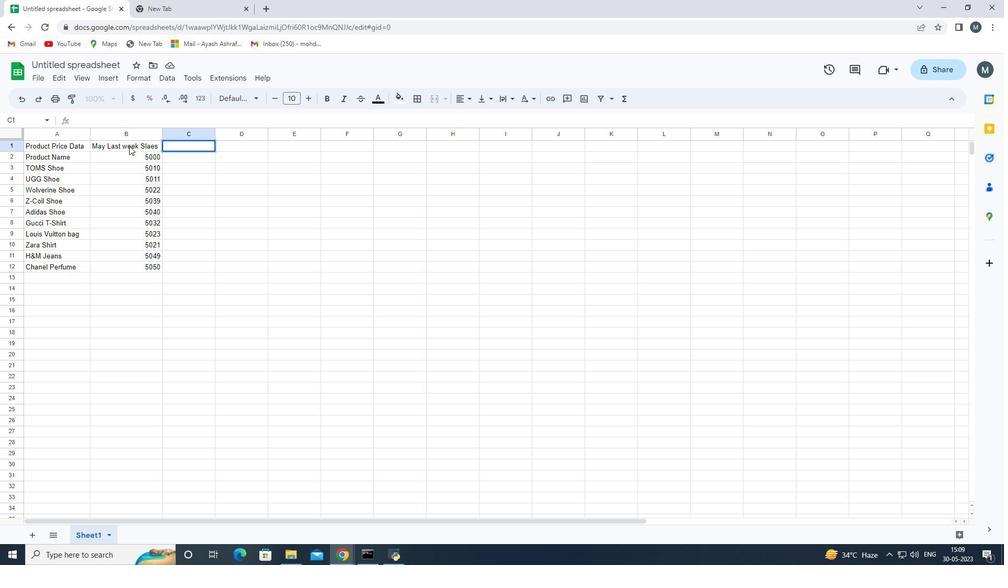 
Action: Mouse pressed left at (129, 145)
Screenshot: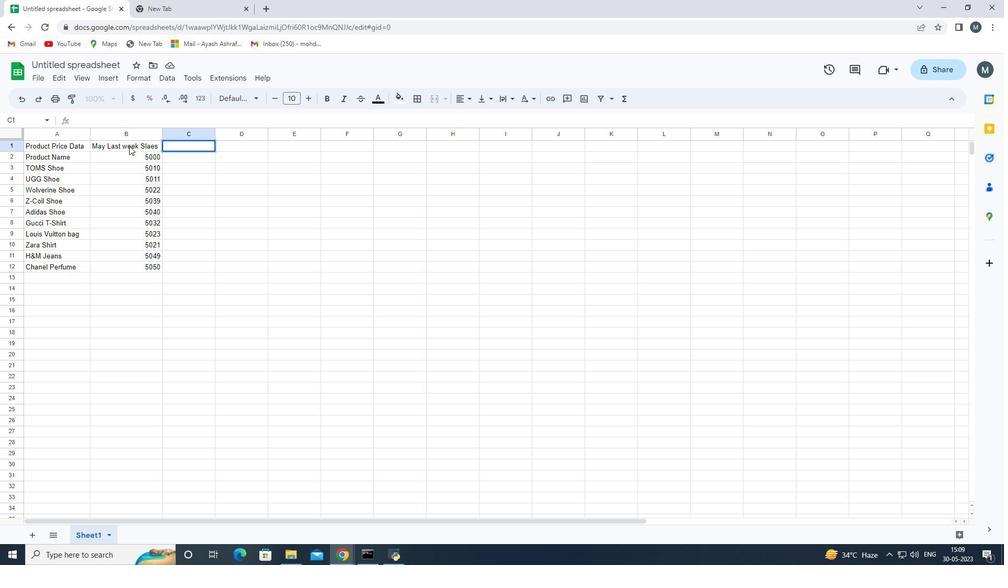 
Action: Mouse moved to (159, 147)
Screenshot: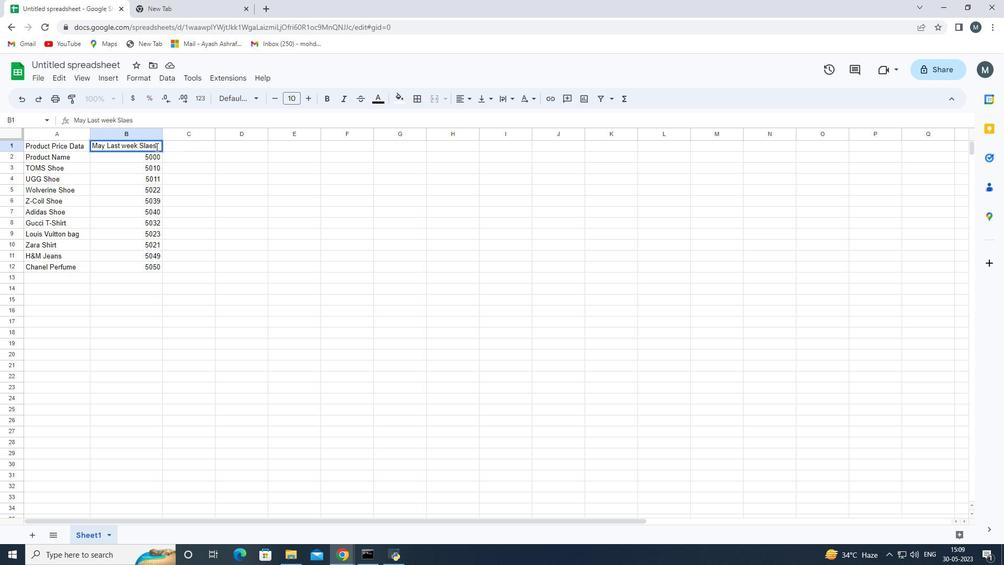
Action: Mouse pressed left at (159, 147)
Screenshot: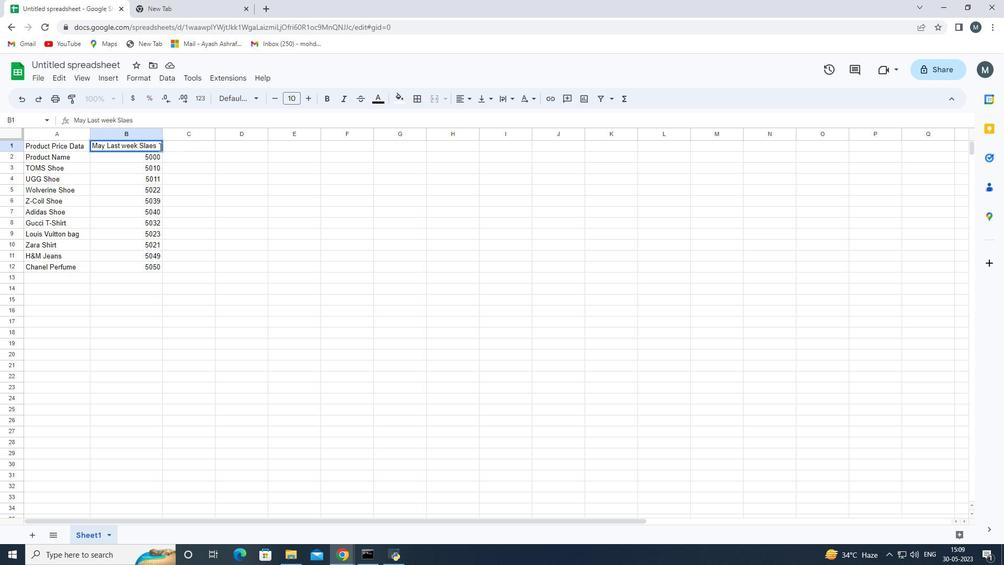 
Action: Mouse moved to (88, 145)
Screenshot: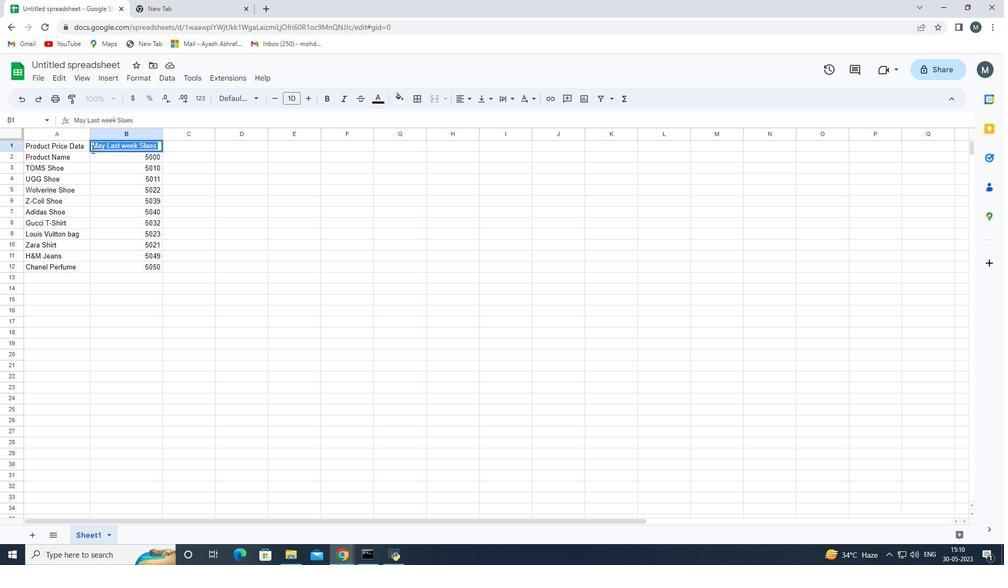 
Action: Key pressed ctrl+C
Screenshot: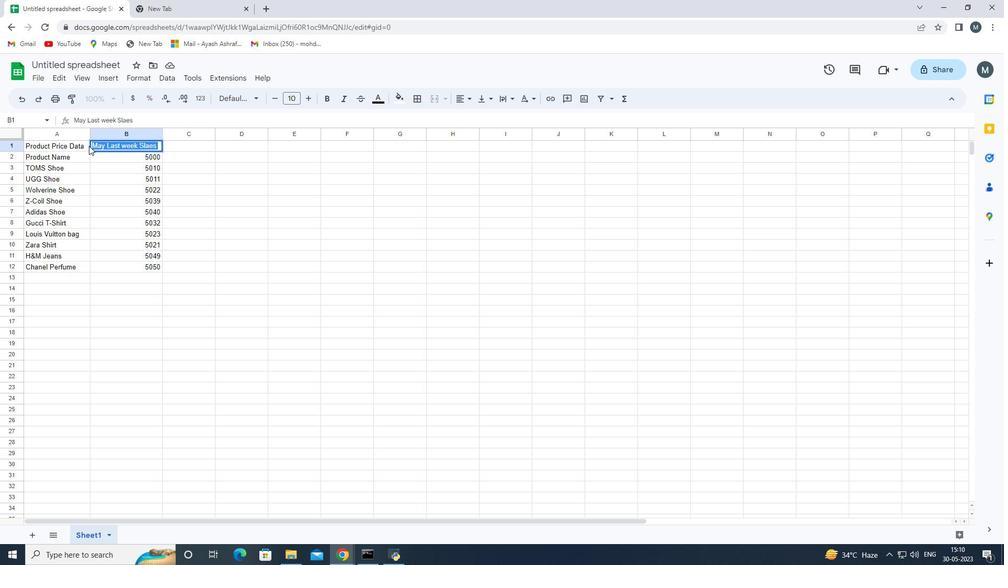 
Action: Mouse moved to (126, 155)
Screenshot: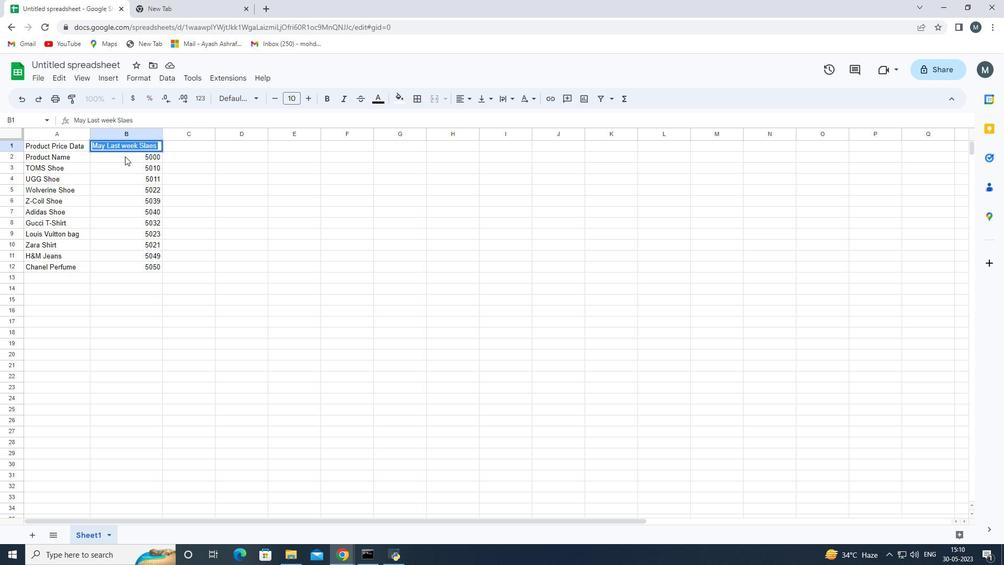 
Action: Mouse pressed left at (126, 155)
Screenshot: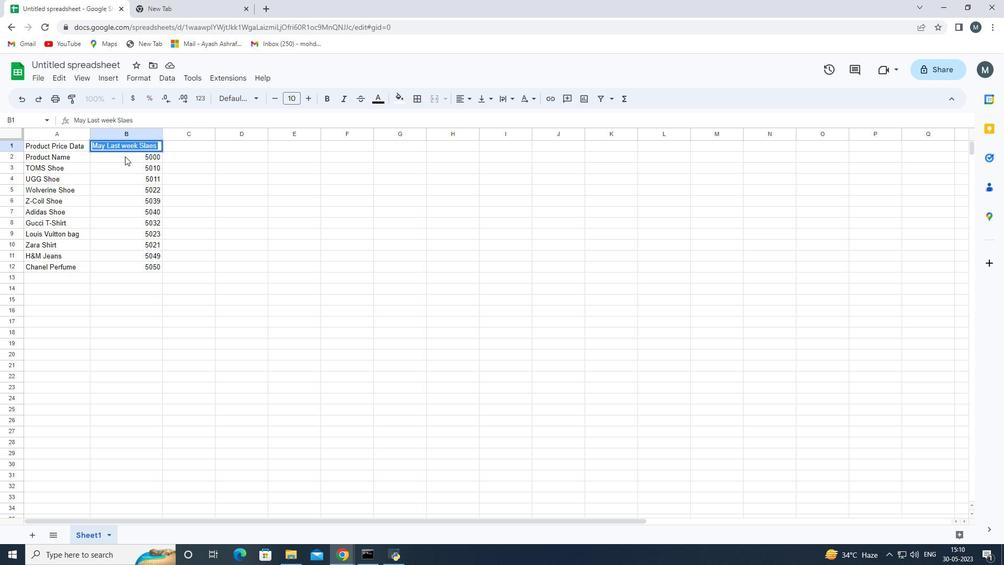 
Action: Key pressed ctrl+V
Screenshot: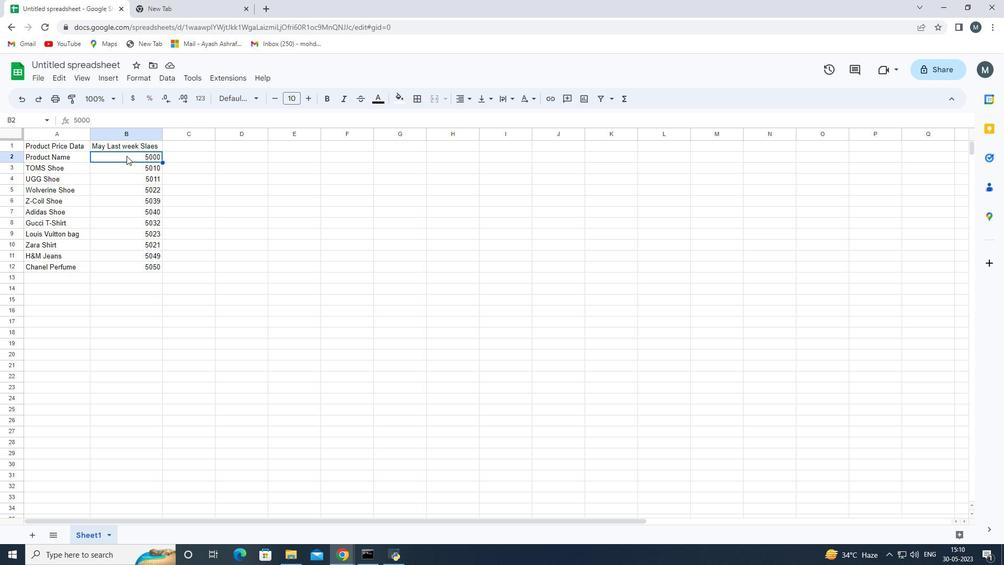 
Action: Mouse moved to (150, 148)
Screenshot: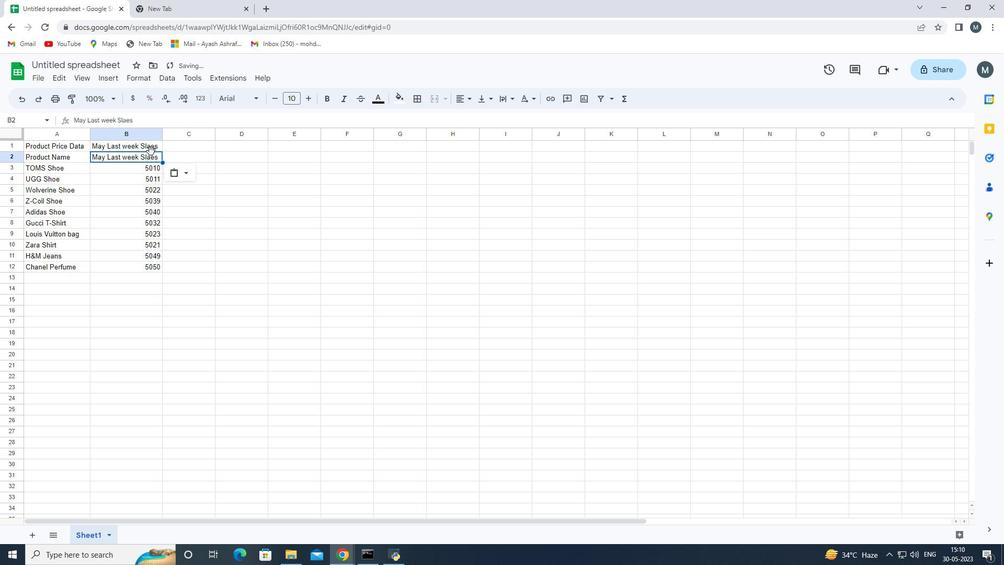 
Action: Mouse pressed left at (150, 148)
Screenshot: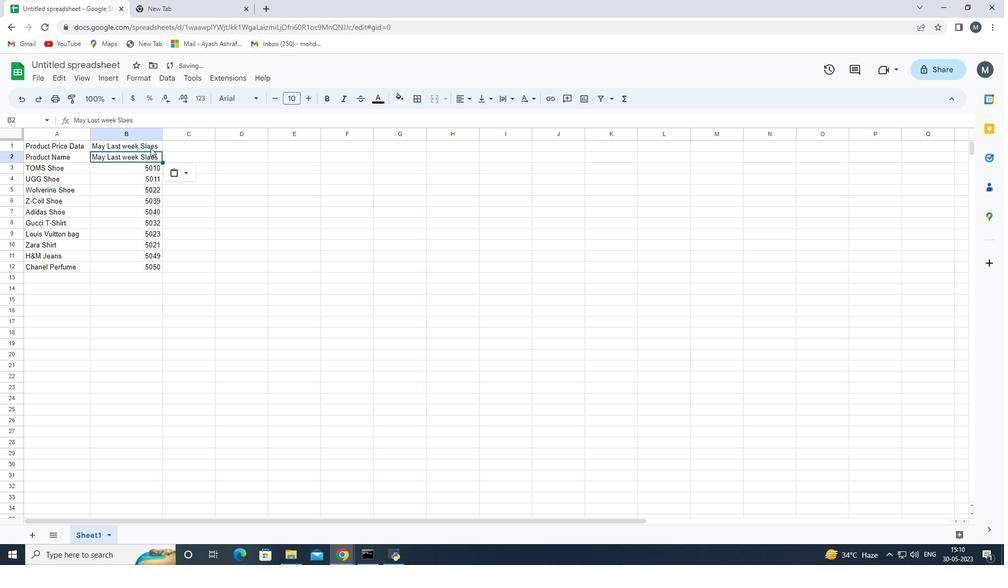 
Action: Mouse moved to (151, 147)
Screenshot: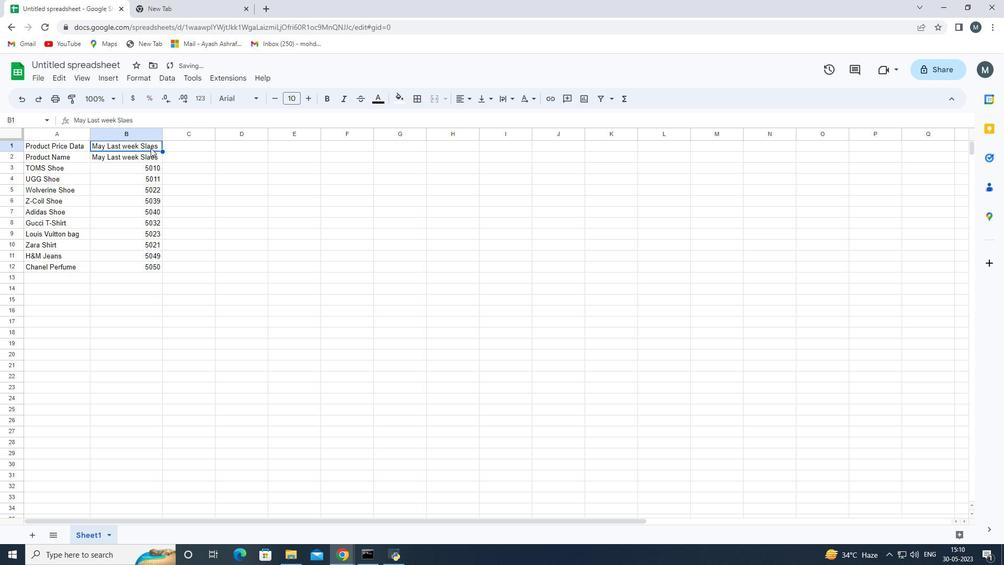 
Action: Key pressed <Key.delete>
Screenshot: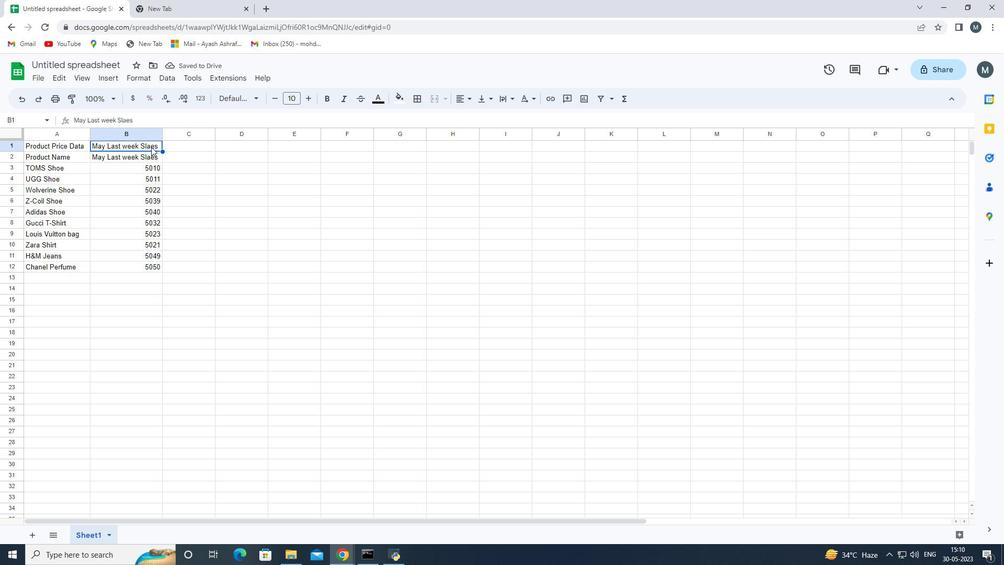 
Action: Mouse moved to (190, 145)
Screenshot: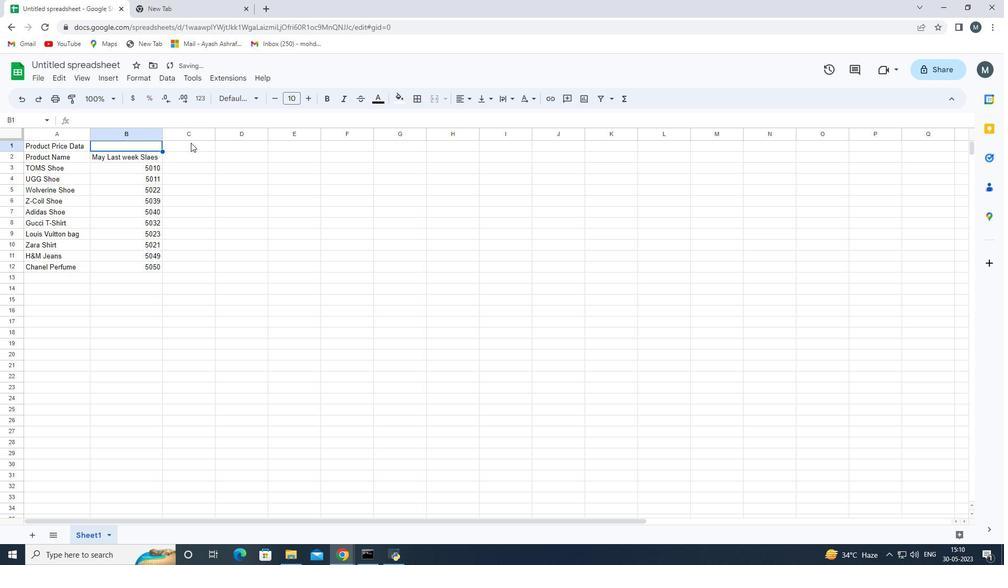 
Action: Mouse pressed left at (190, 145)
Screenshot: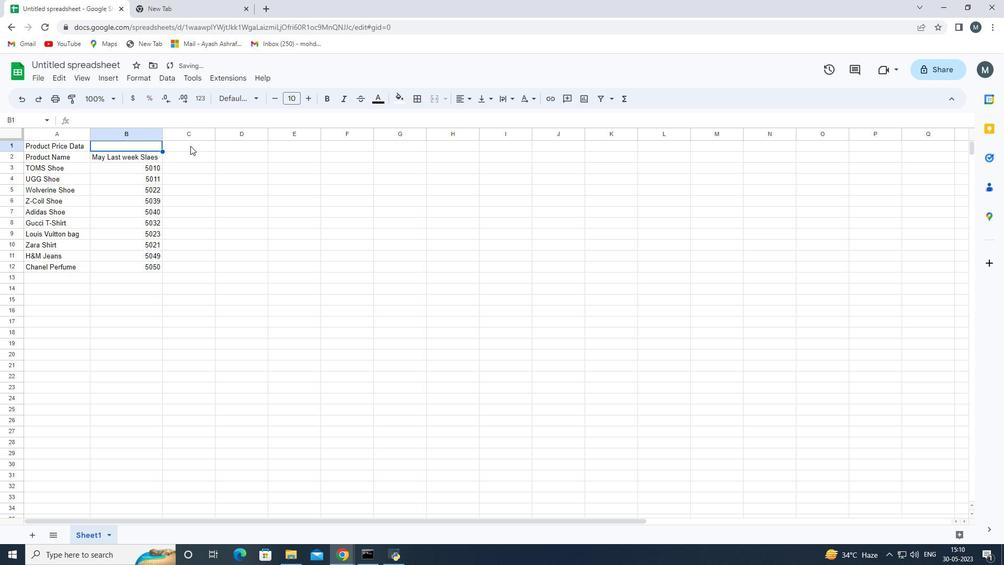 
Action: Mouse moved to (192, 156)
Screenshot: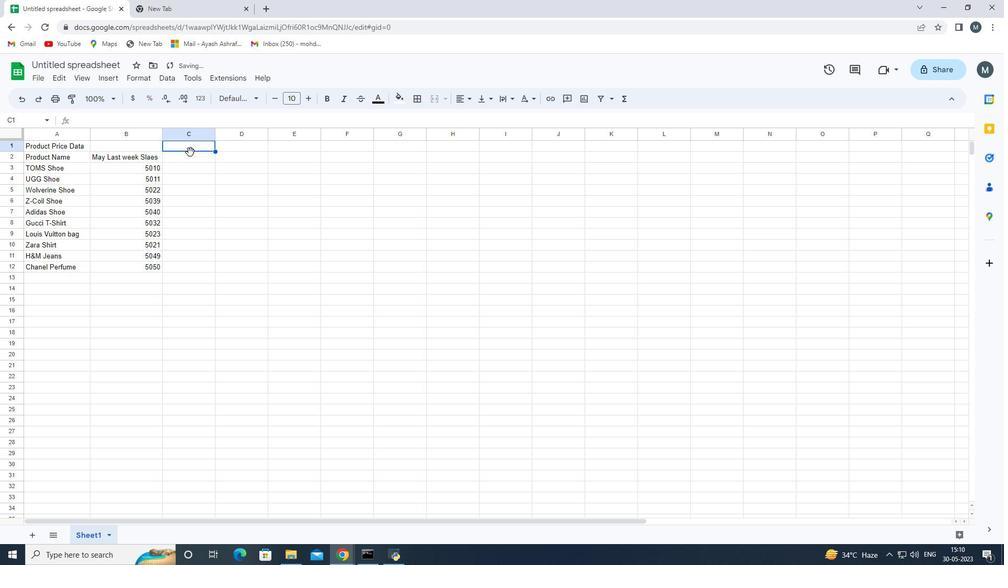 
Action: Mouse pressed left at (192, 156)
Screenshot: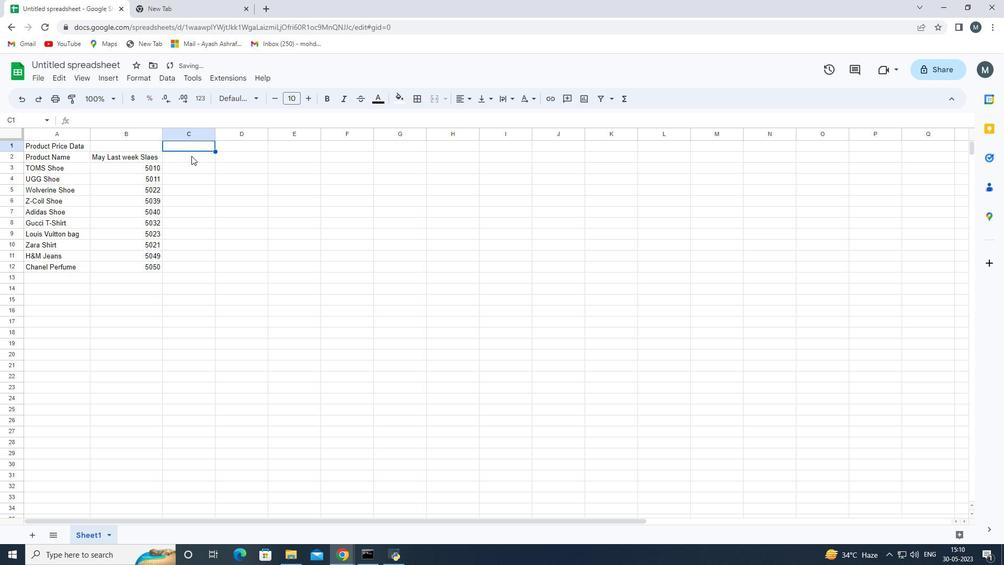 
Action: Mouse moved to (153, 158)
Screenshot: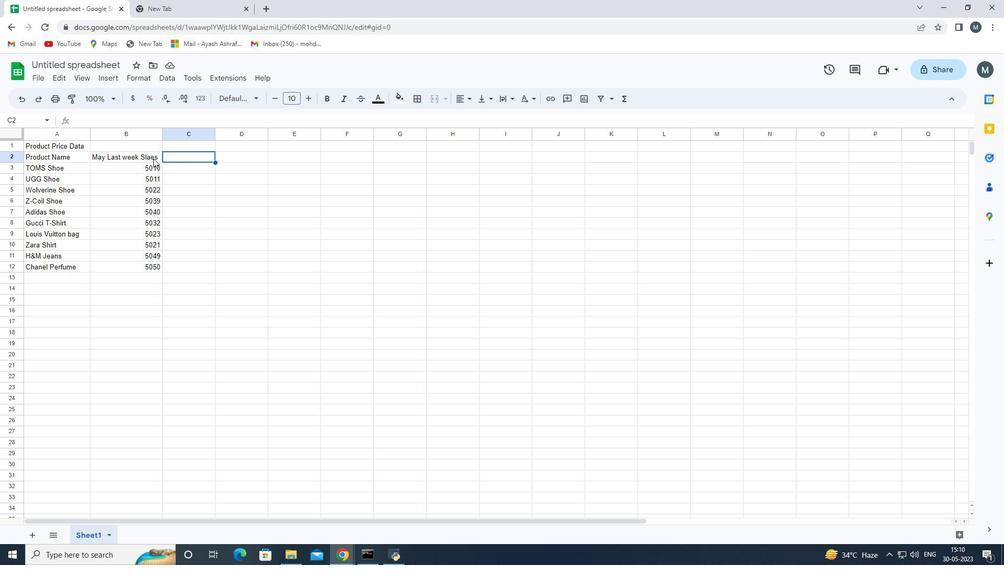 
Action: Mouse pressed left at (153, 158)
Screenshot: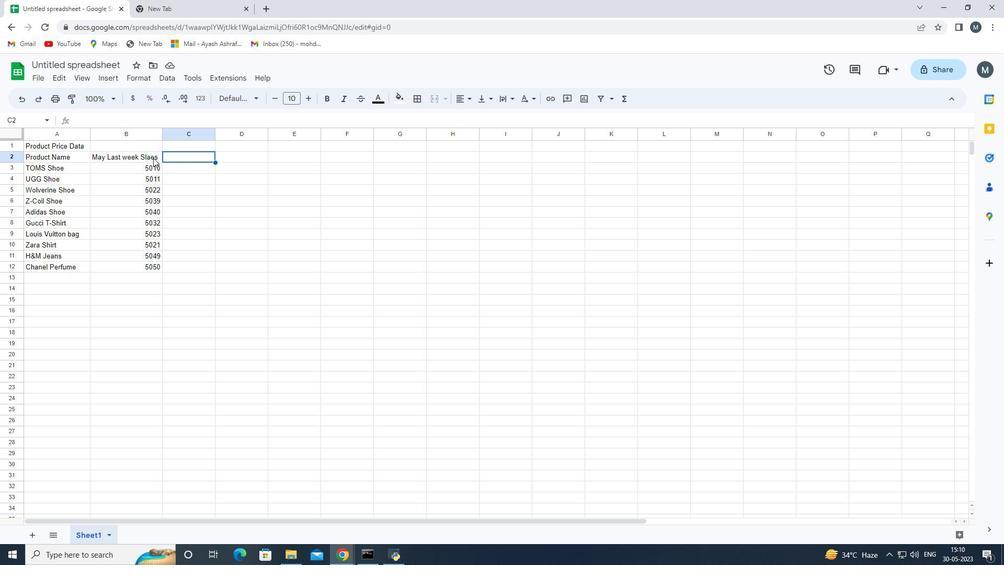 
Action: Mouse moved to (153, 157)
Screenshot: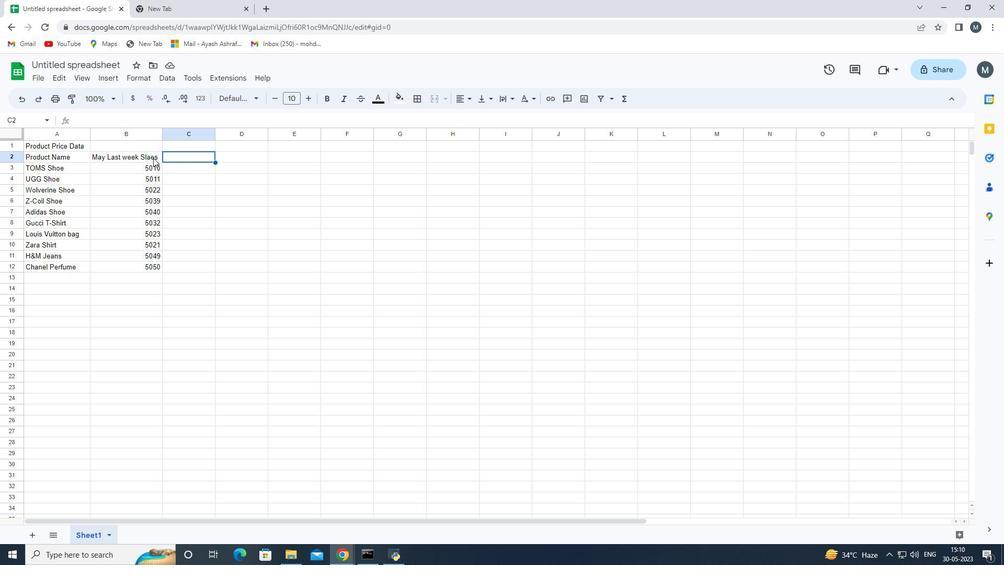 
Action: Mouse pressed left at (153, 157)
Screenshot: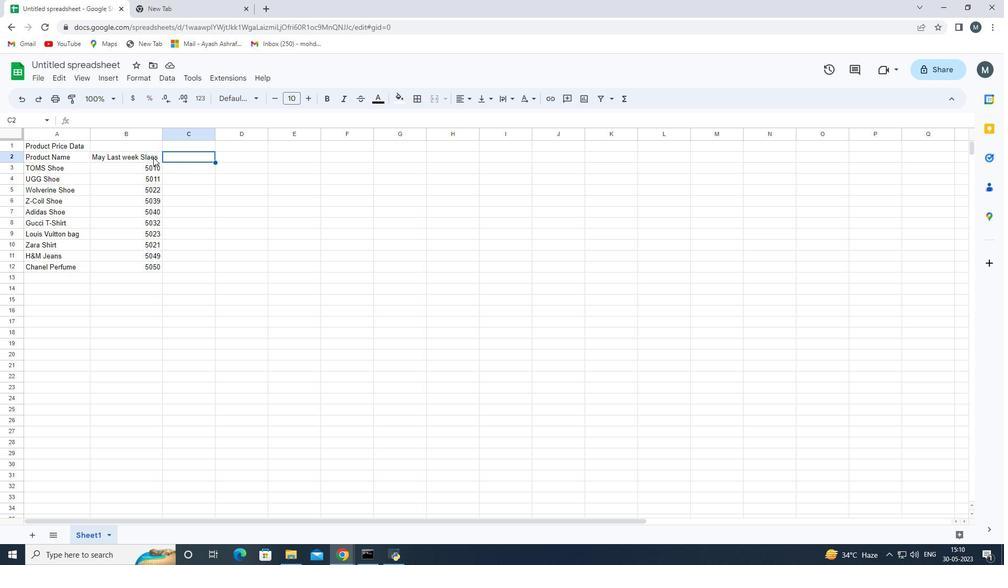 
Action: Mouse moved to (145, 156)
Screenshot: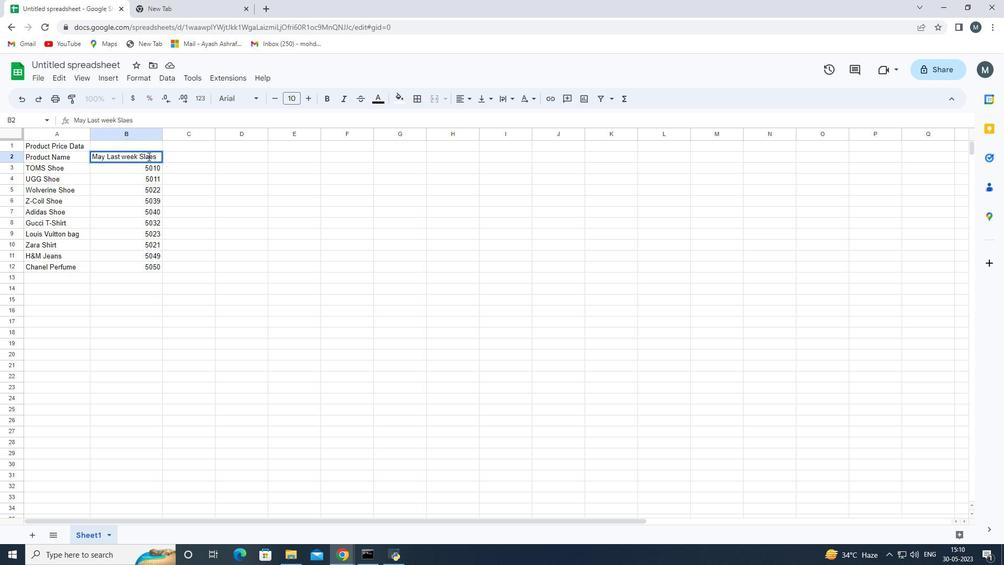 
Action: Mouse pressed left at (145, 156)
Screenshot: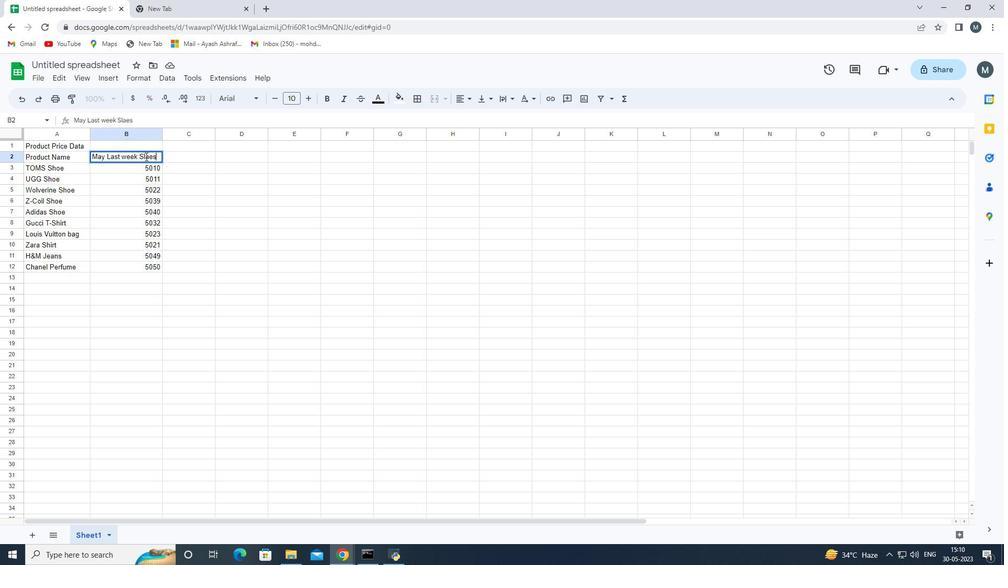 
Action: Mouse moved to (159, 158)
Screenshot: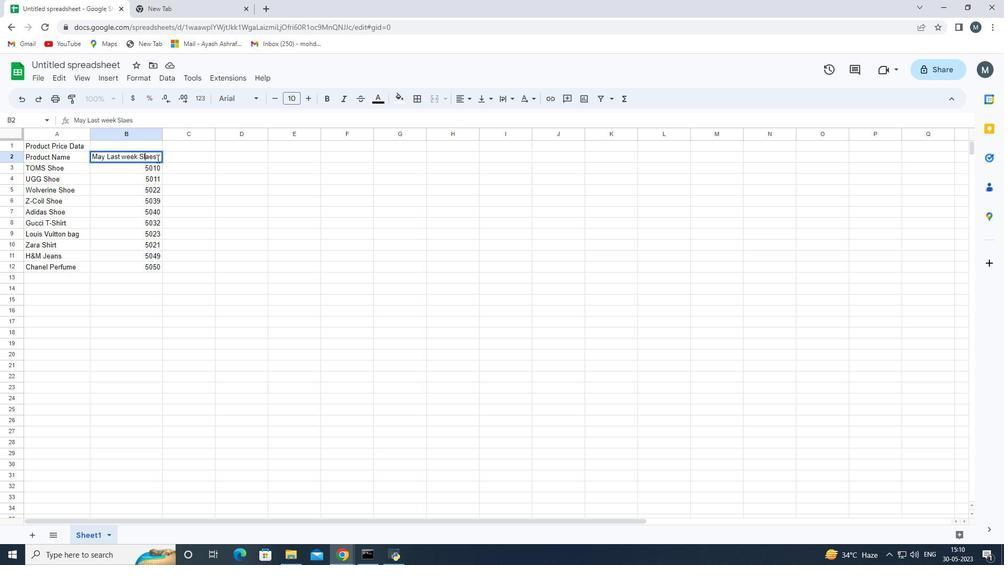 
Action: Key pressed <Key.backspace>
Screenshot: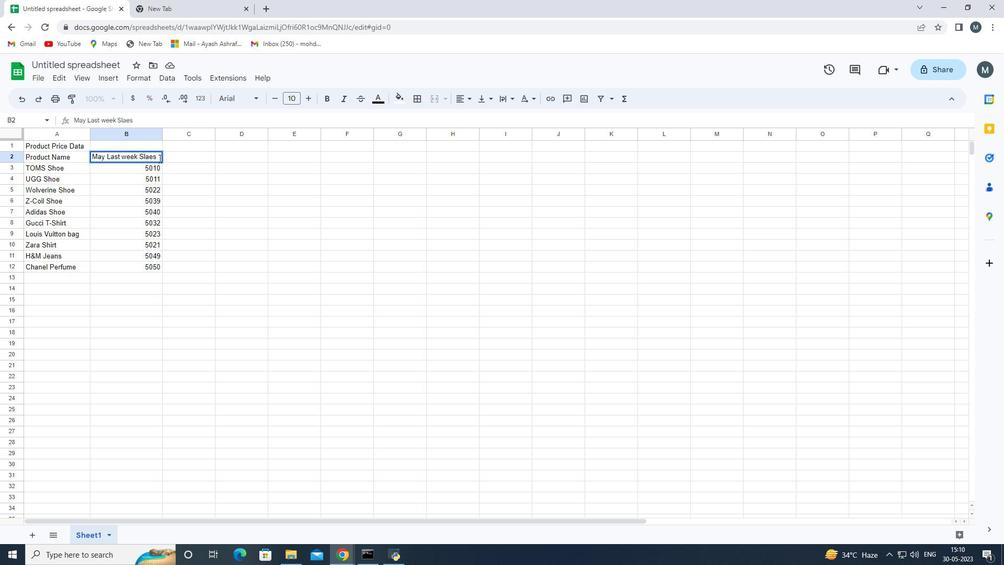 
Action: Mouse moved to (145, 159)
Screenshot: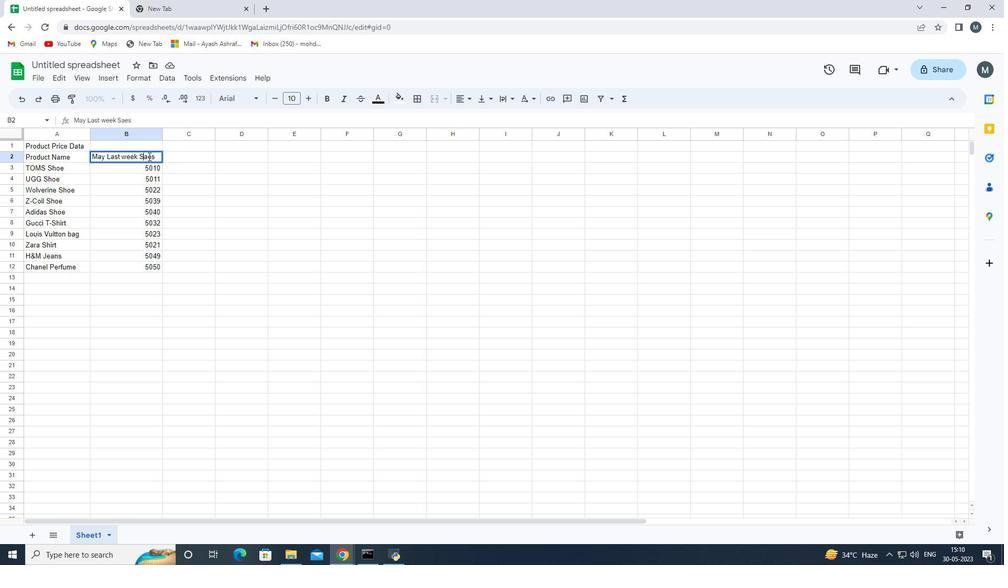 
Action: Mouse pressed left at (145, 159)
Screenshot: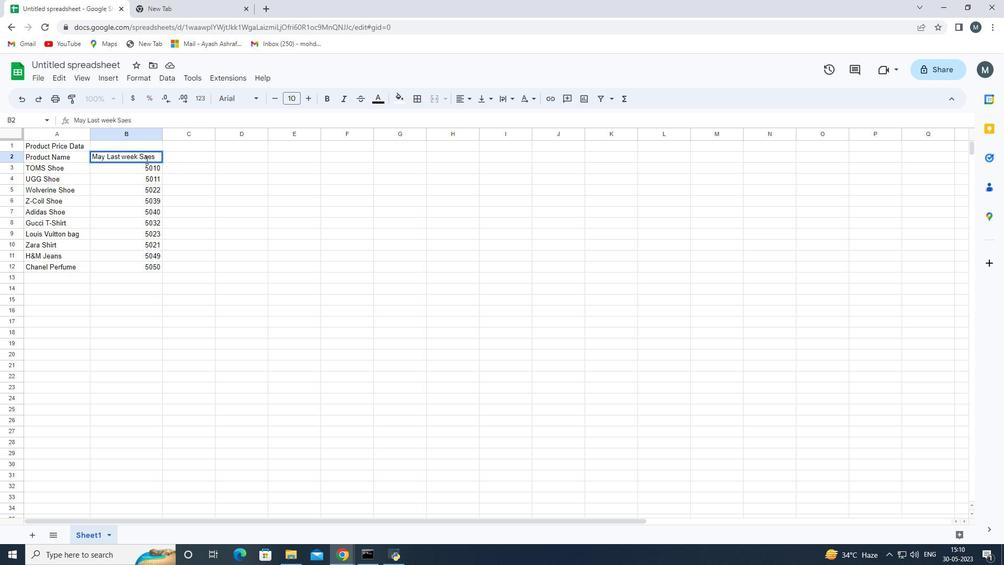 
Action: Mouse moved to (151, 170)
Screenshot: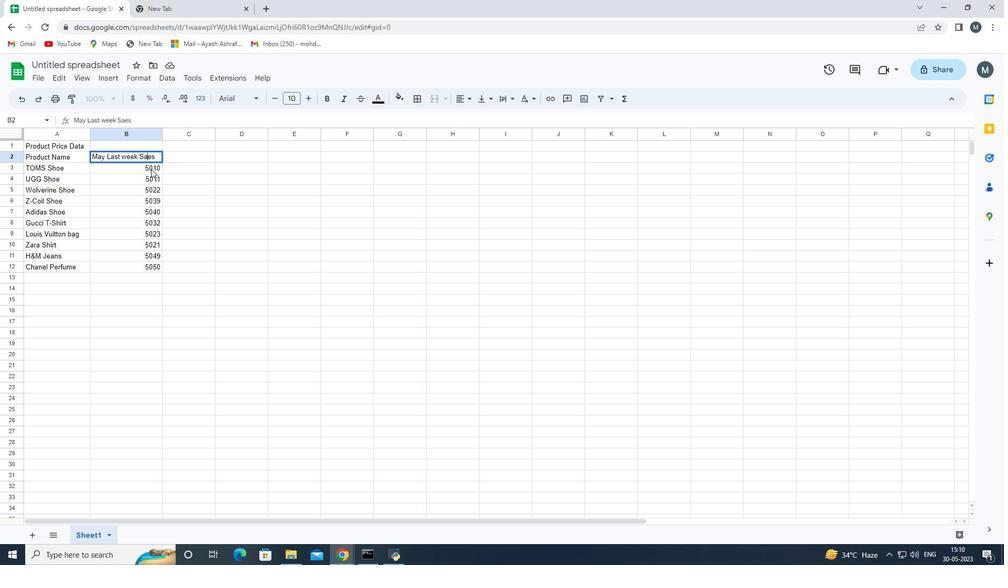
Action: Key pressed l
Screenshot: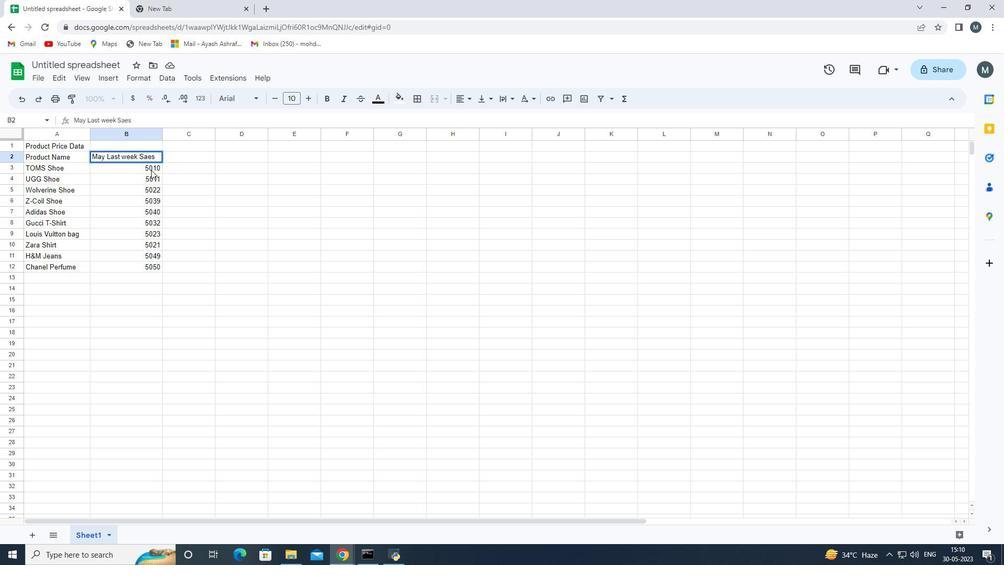 
Action: Mouse moved to (181, 155)
Screenshot: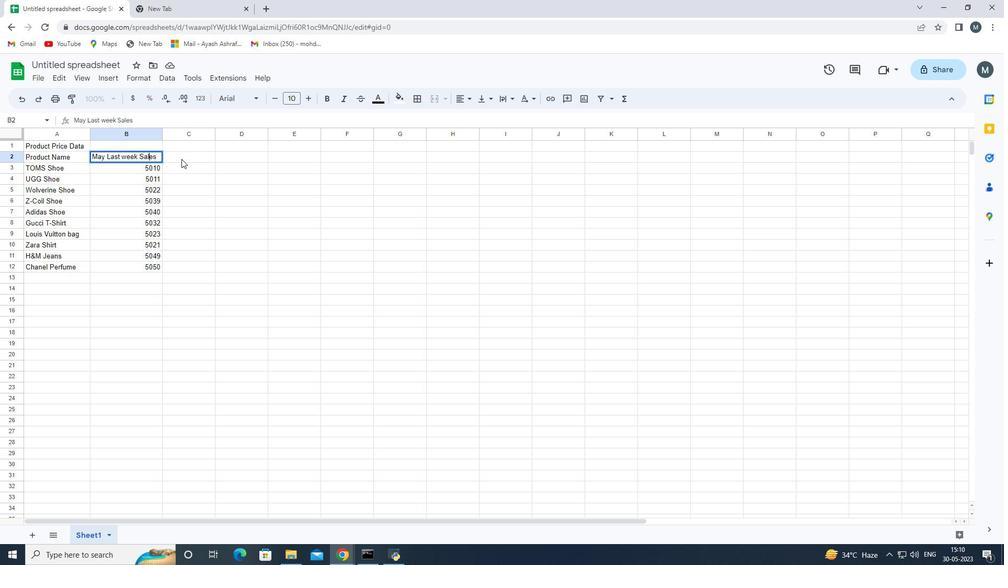 
Action: Mouse pressed left at (181, 155)
Screenshot: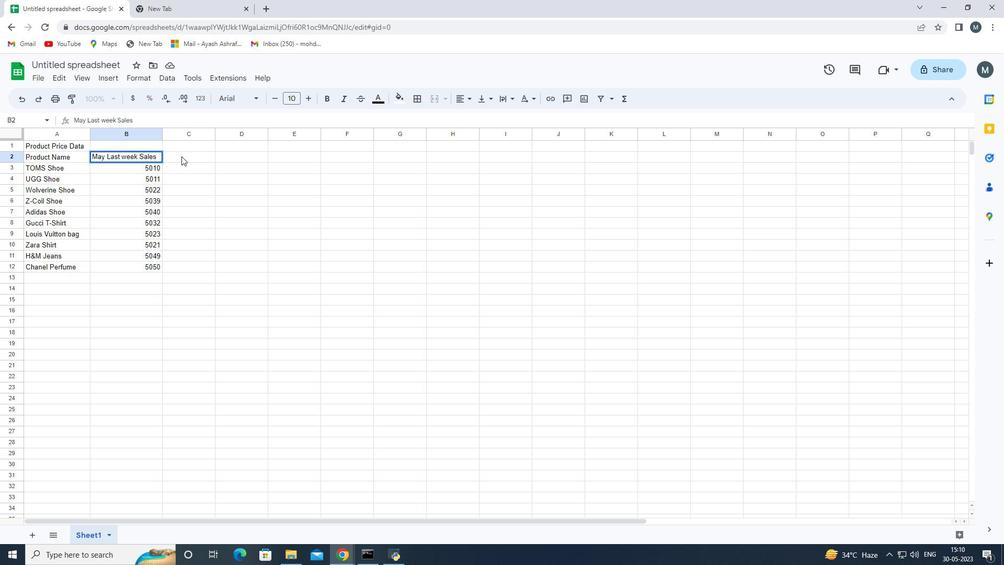 
Action: Mouse moved to (183, 158)
Screenshot: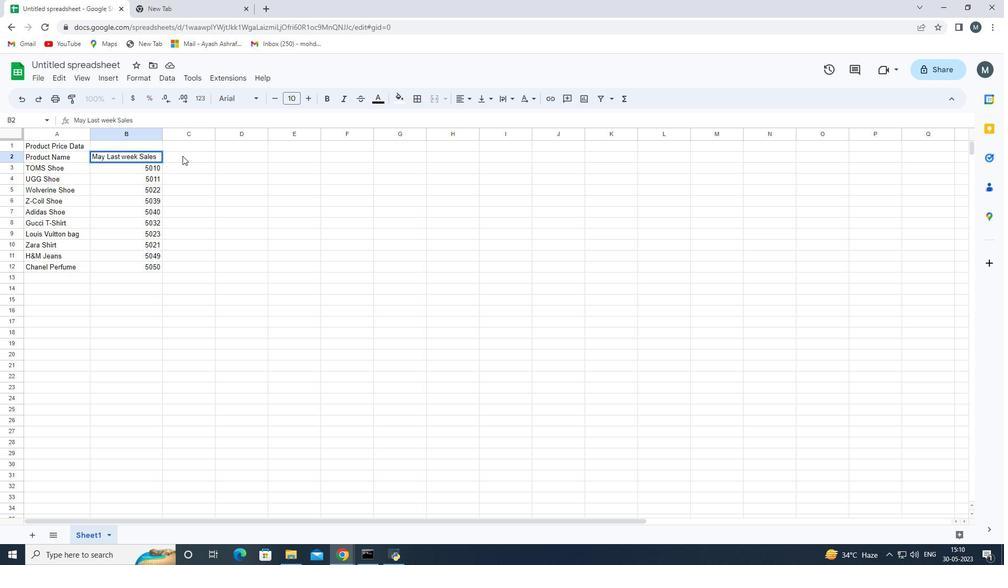 
Action: Key pressed <Key.shift>Product<Key.space><Key.shift>Price<Key.enter>
Screenshot: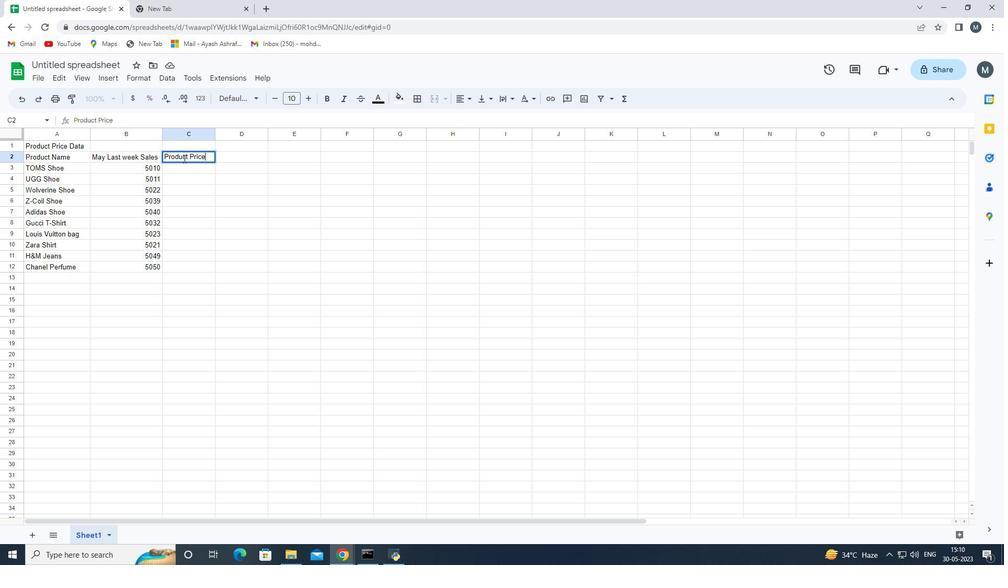 
Action: Mouse moved to (1005, 219)
Screenshot: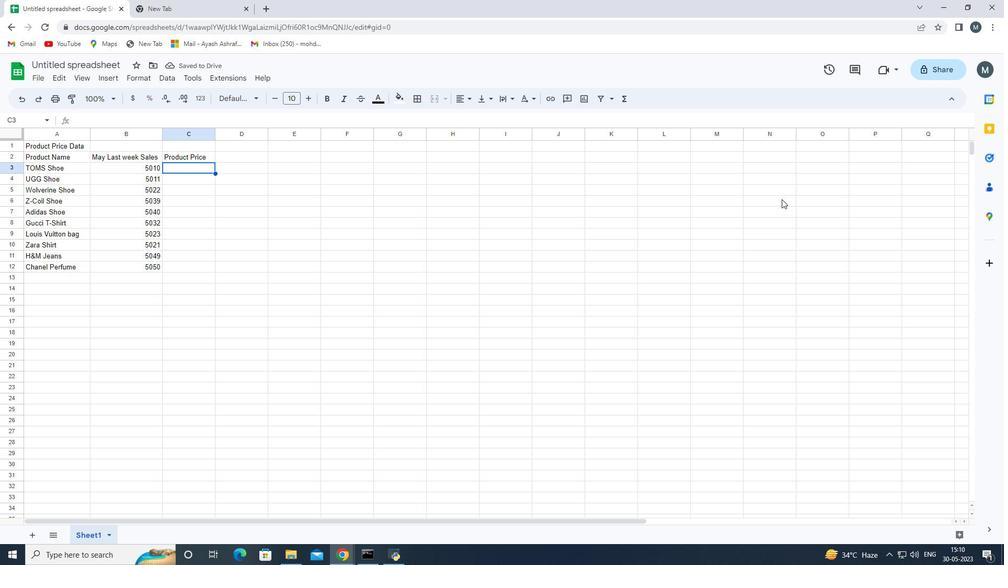 
Action: Key pressed 5000<Key.enter>5020<Key.enter>5030<Key.enter>5<Key.backspace>6000<Key.enter>6500<Key.enter>7000<Key.enter>7500<Key.enter>9<Key.backspace>8000<Key.enter>875<Key.backspace><Key.backspace>500<Key.enter>10000<Key.enter>
Screenshot: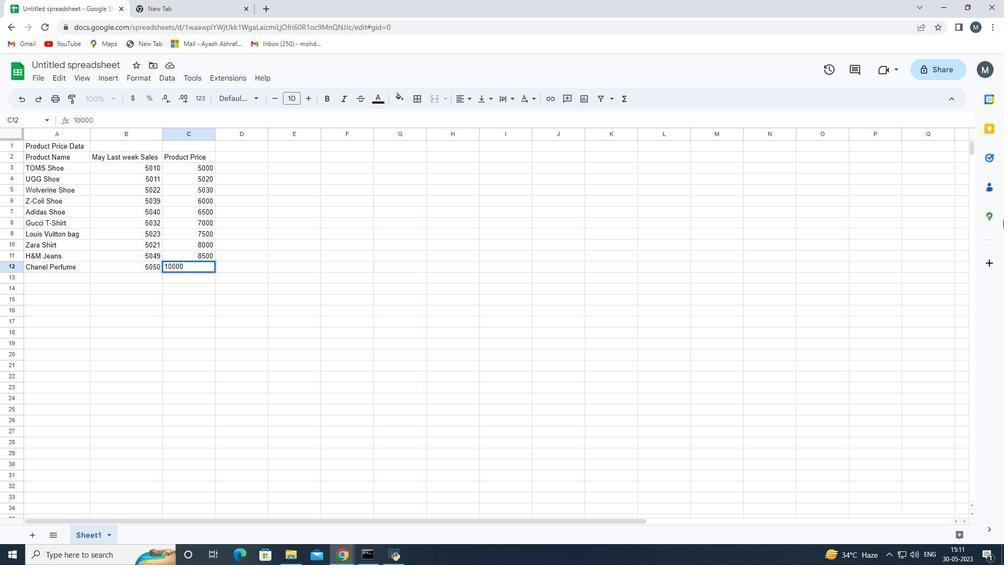 
Action: Mouse moved to (60, 60)
Screenshot: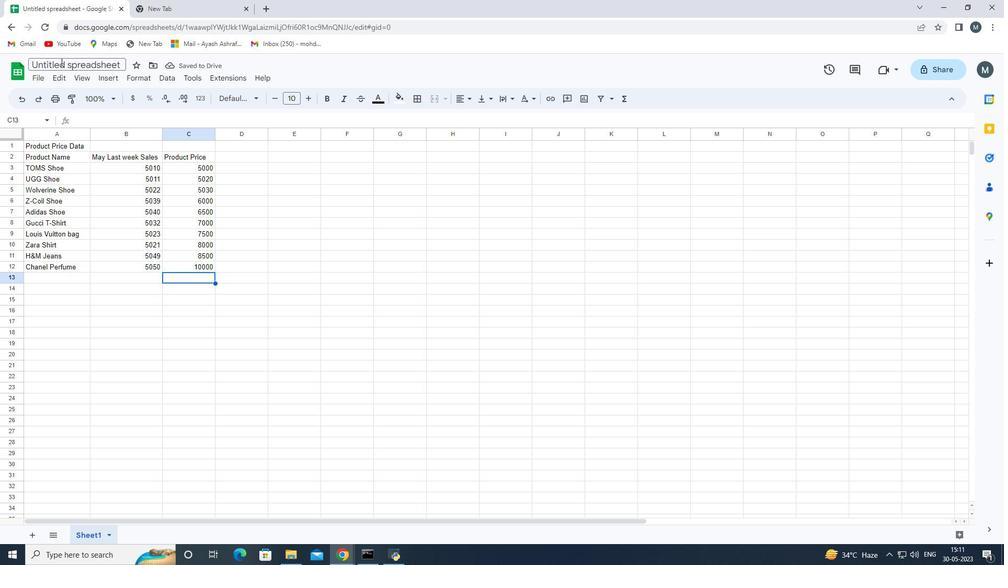
Action: Mouse pressed left at (60, 60)
Screenshot: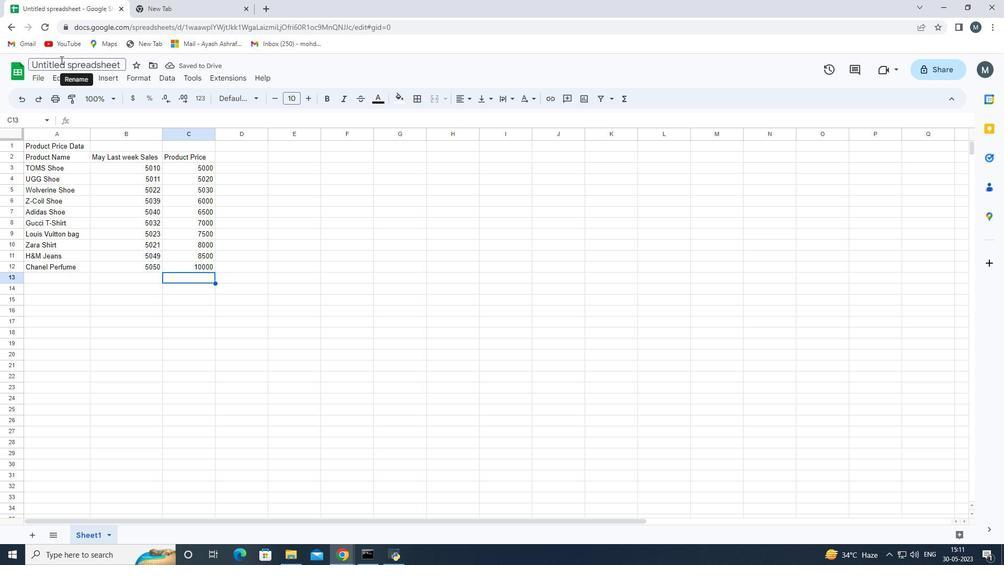 
Action: Key pressed <Key.shift>Auditing<Key.space><Key.shift>Sales<Key.space><Key.shift>Targets<Key.shift>_202
Screenshot: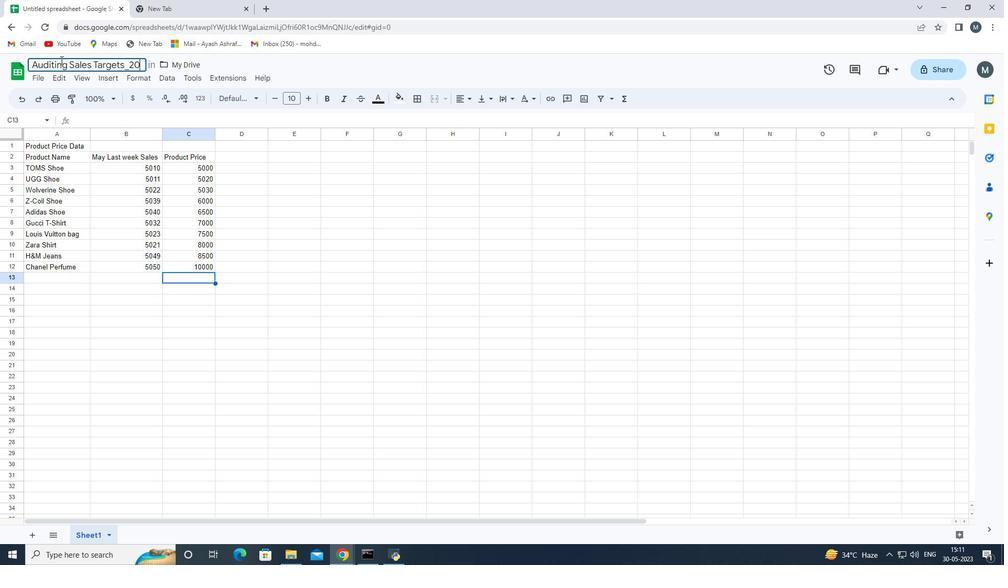 
Action: Mouse moved to (0, 88)
Screenshot: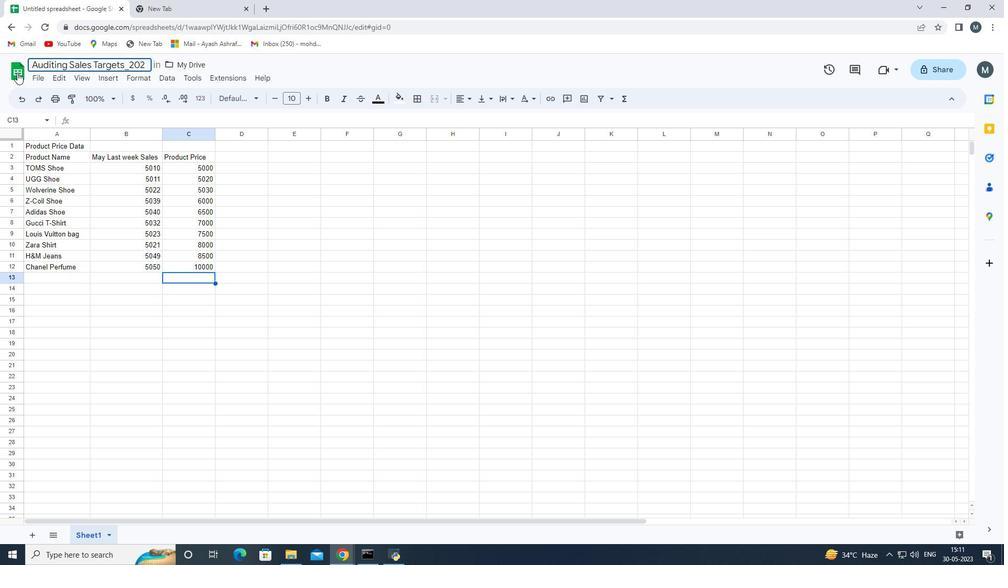 
Action: Key pressed <Key.enter>
Screenshot: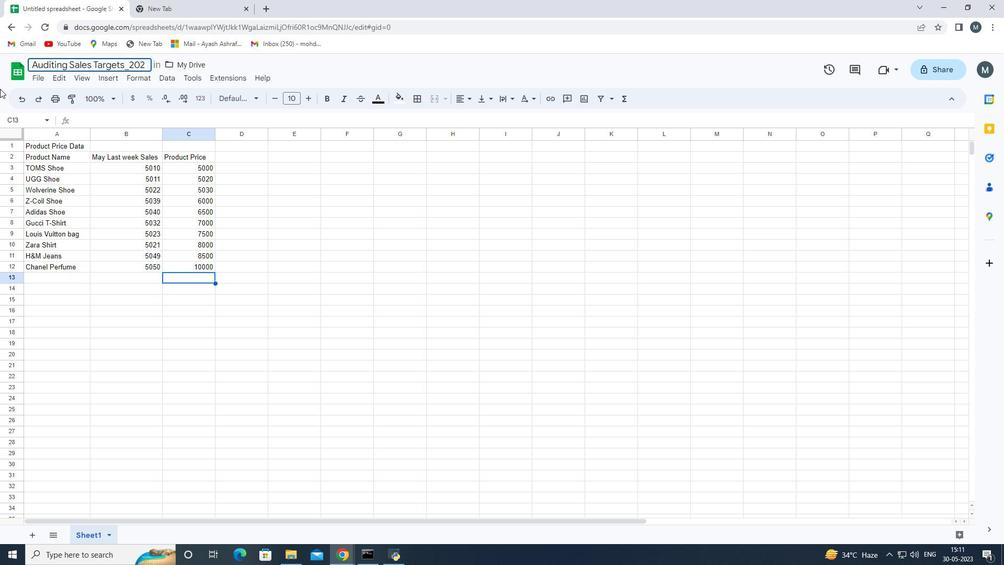 
Action: Mouse moved to (328, 289)
Screenshot: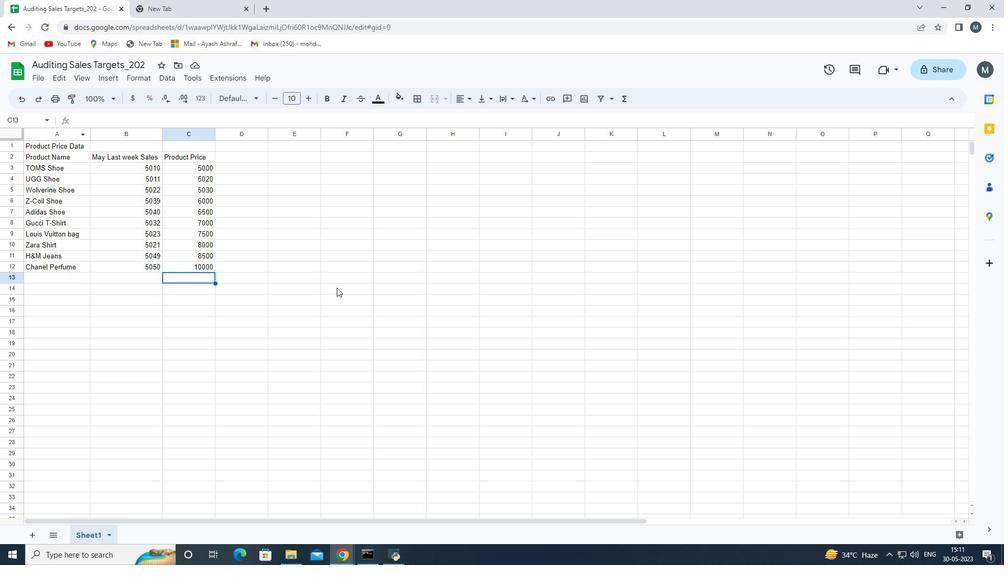 
Action: Mouse pressed left at (328, 289)
Screenshot: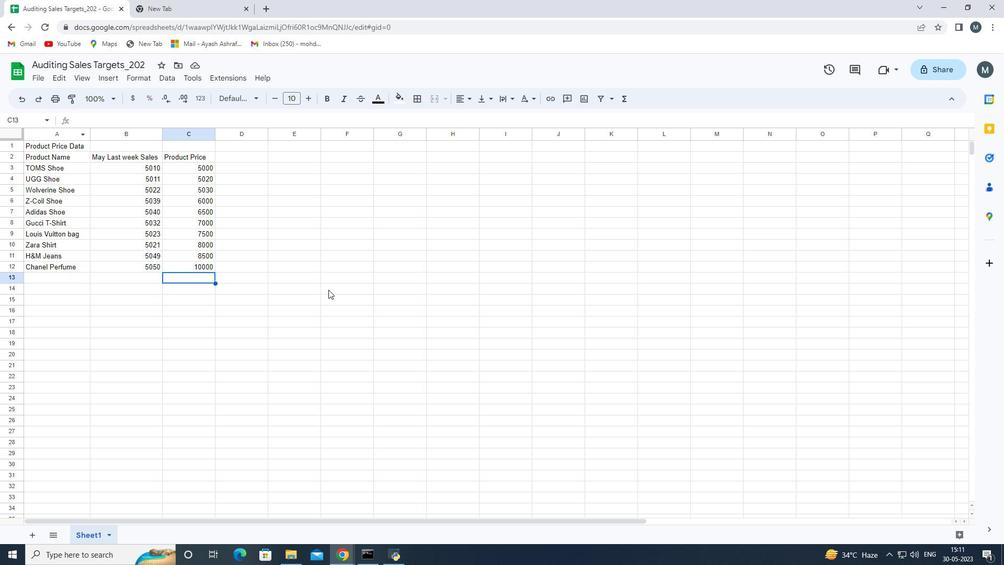 
Action: Mouse moved to (136, 171)
Screenshot: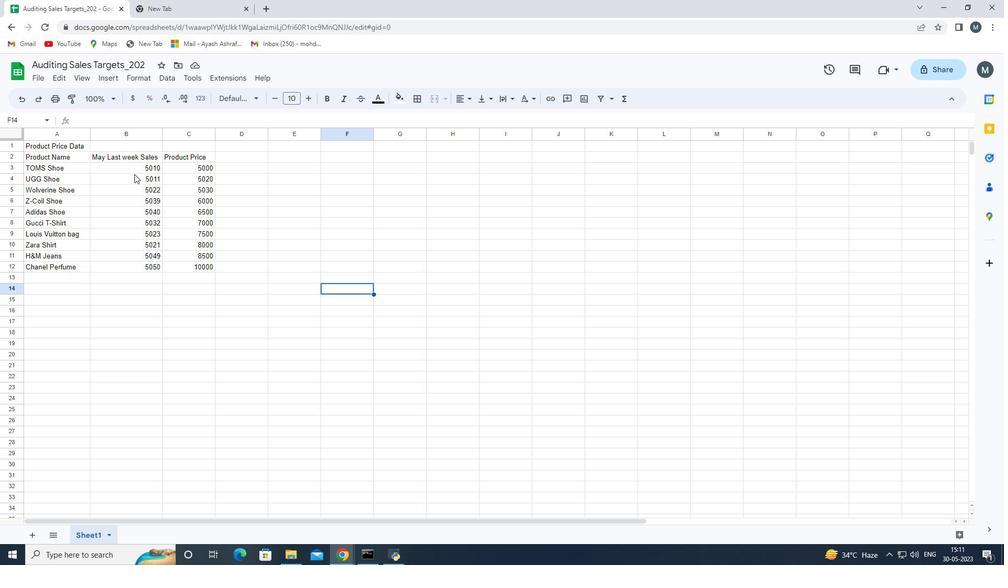 
Action: Mouse pressed left at (136, 171)
Screenshot: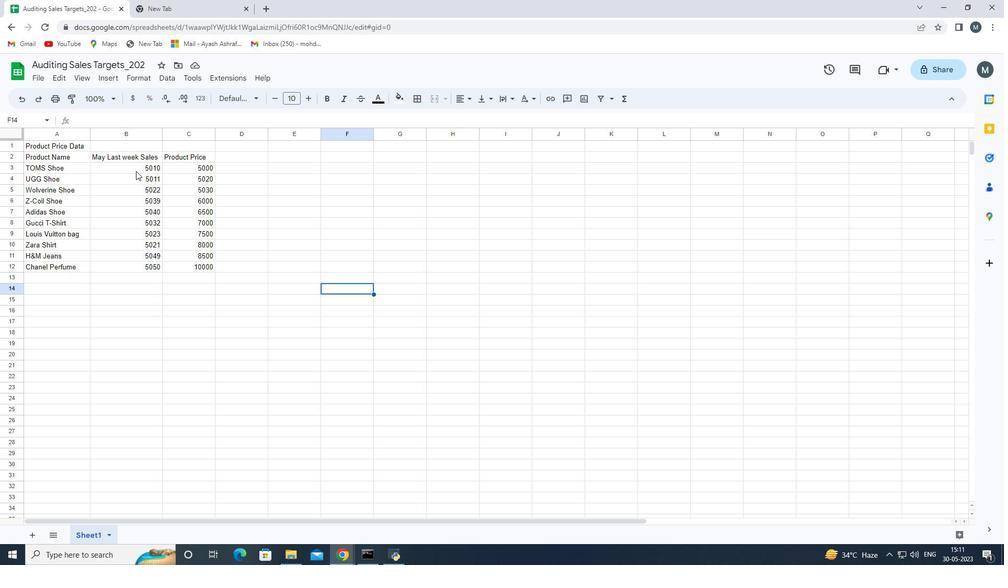 
Action: Mouse moved to (131, 160)
Screenshot: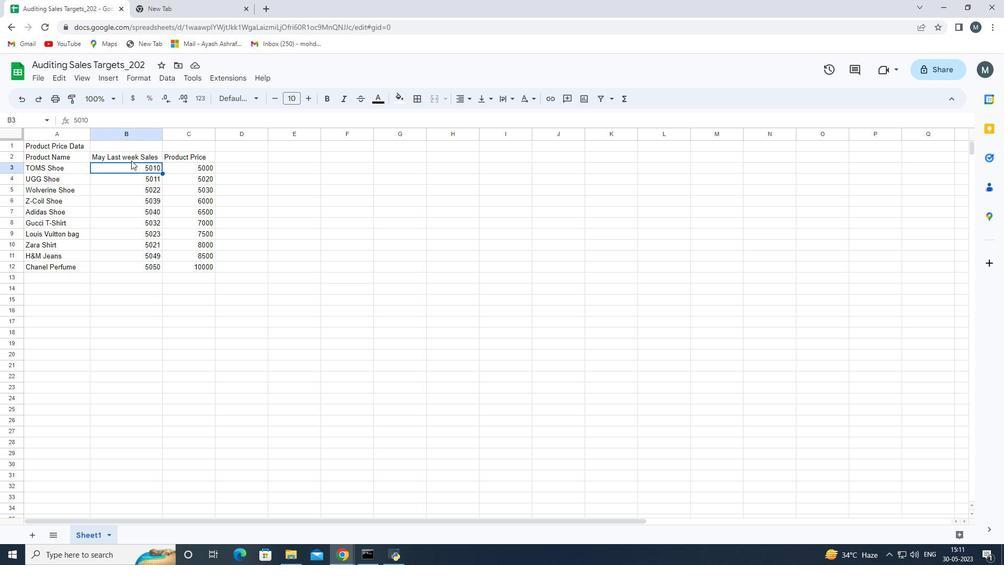 
Action: Mouse pressed left at (131, 160)
Screenshot: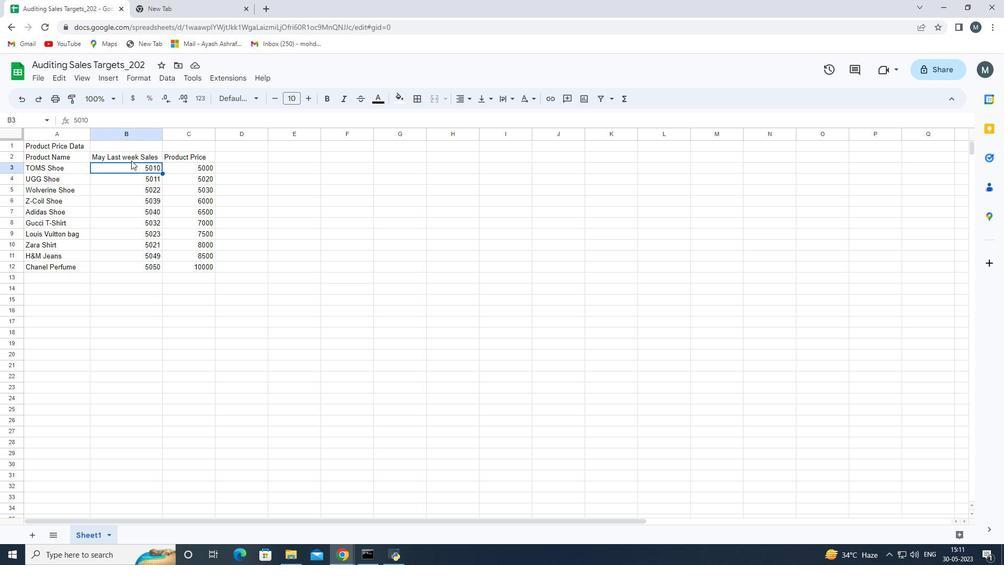 
Action: Mouse moved to (229, 219)
Screenshot: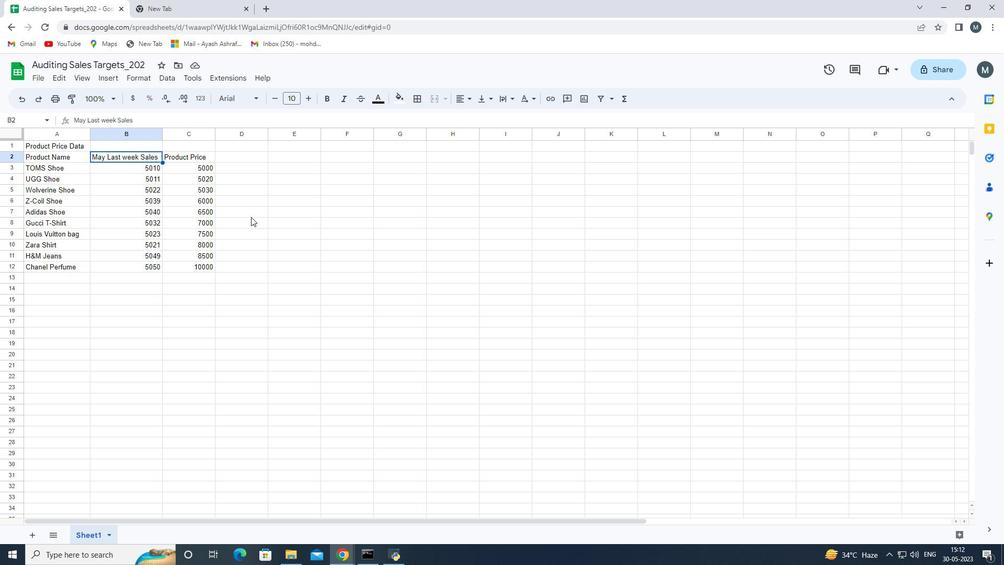 
